 Task: Open multiple tabs and switch between them.
Action: Mouse moved to (336, 12)
Screenshot: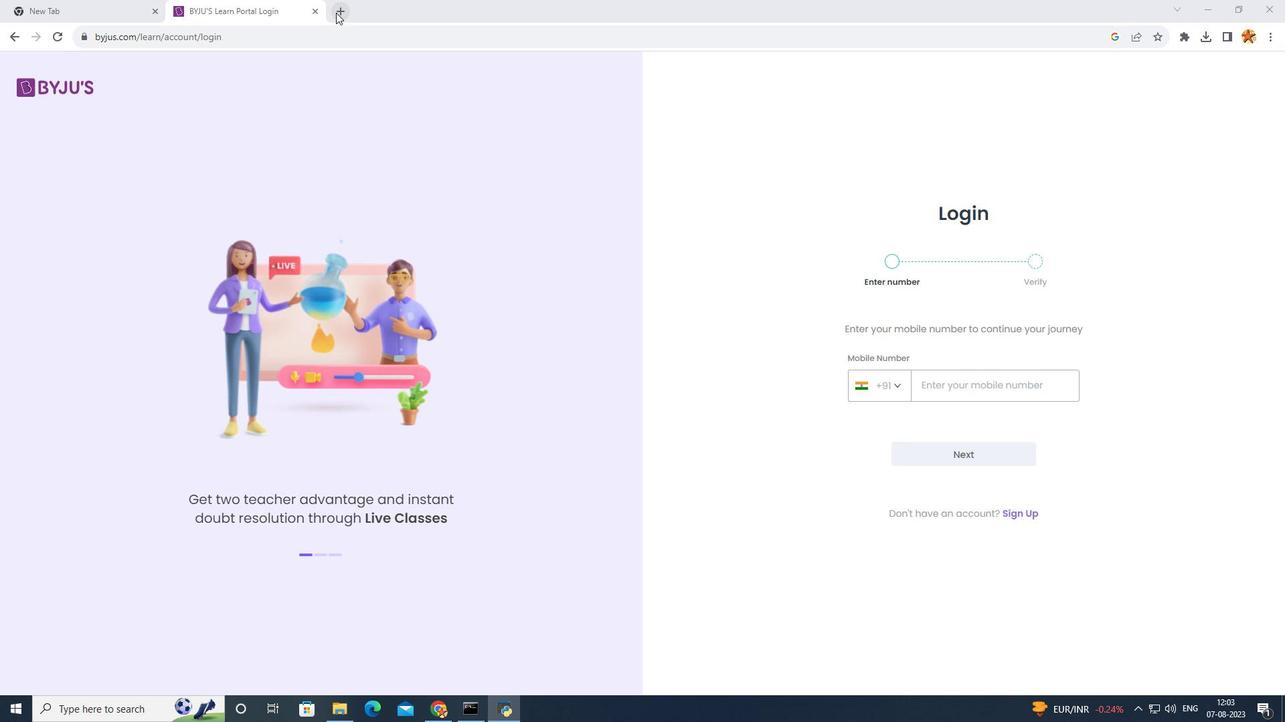 
Action: Mouse pressed left at (336, 12)
Screenshot: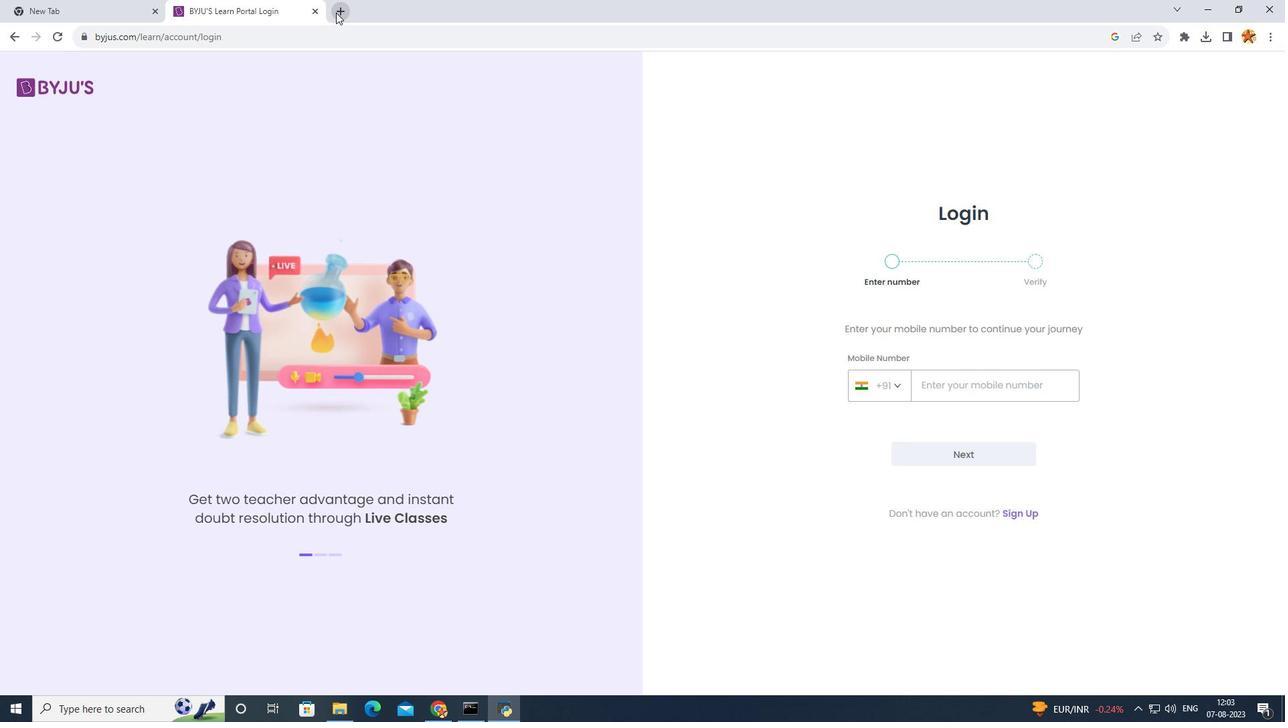 
Action: Mouse moved to (471, 294)
Screenshot: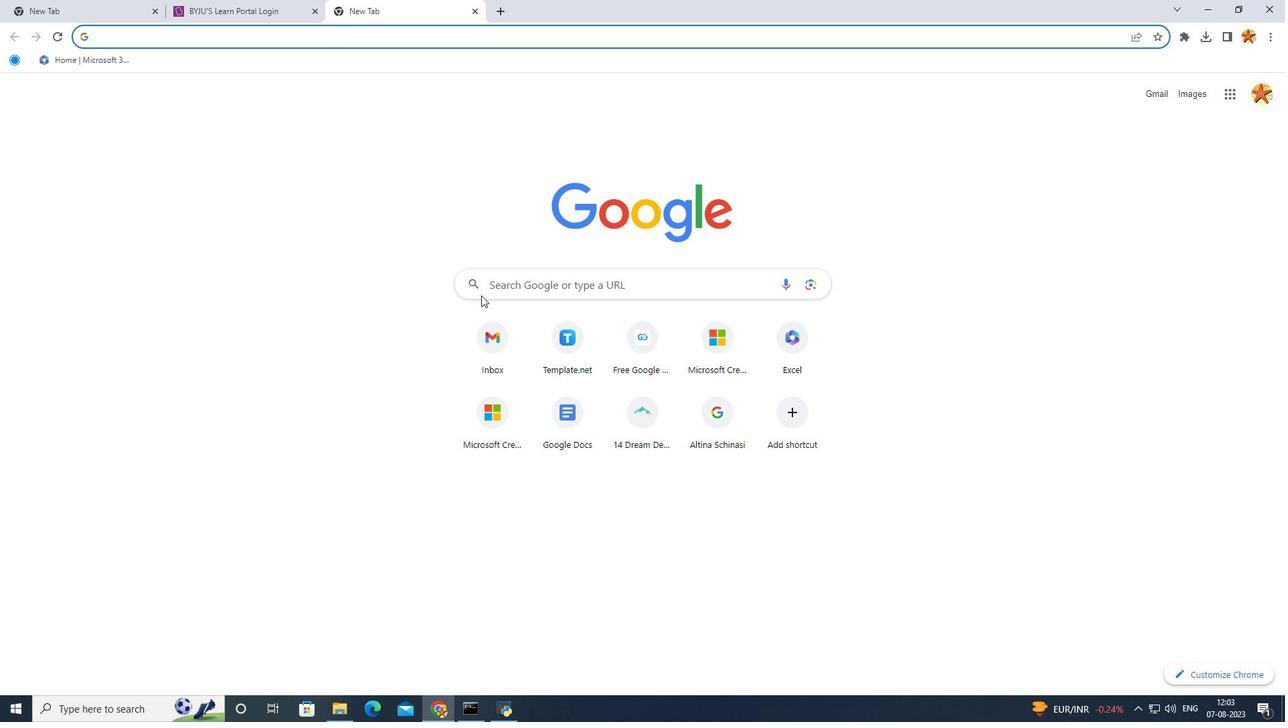 
Action: Mouse scrolled (363, 194) with delta (0, 0)
Screenshot: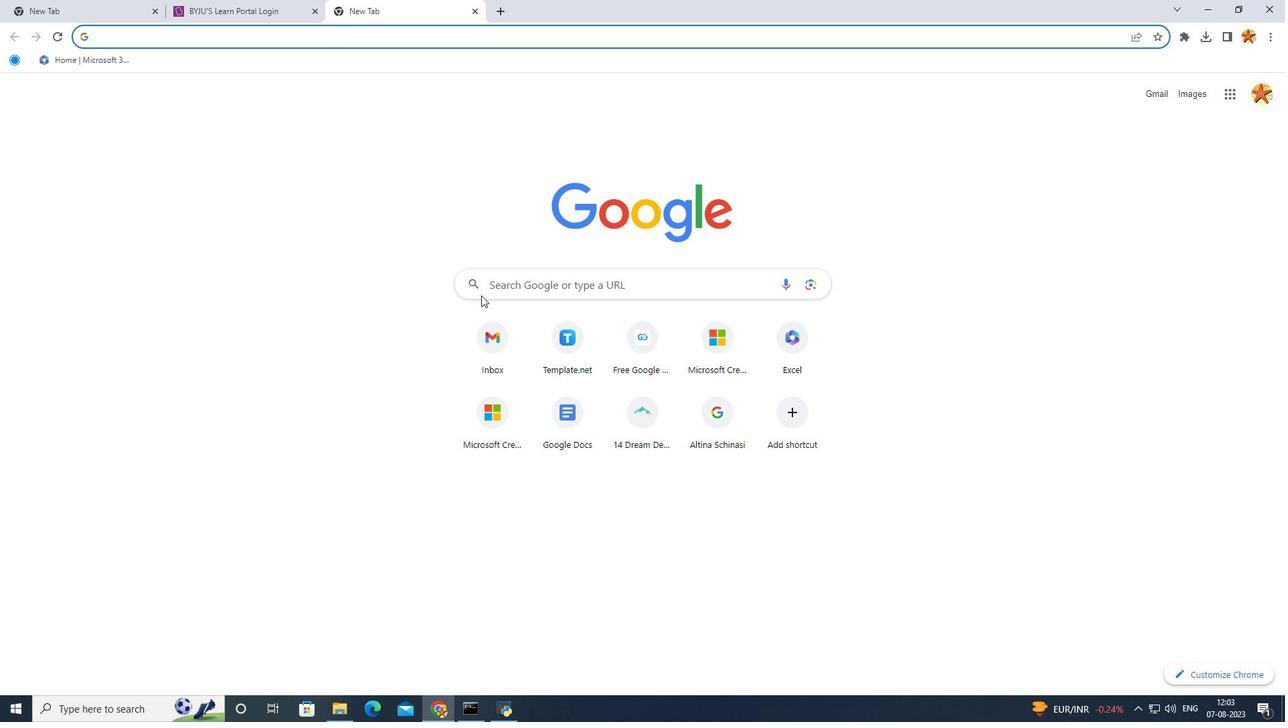 
Action: Mouse moved to (499, 297)
Screenshot: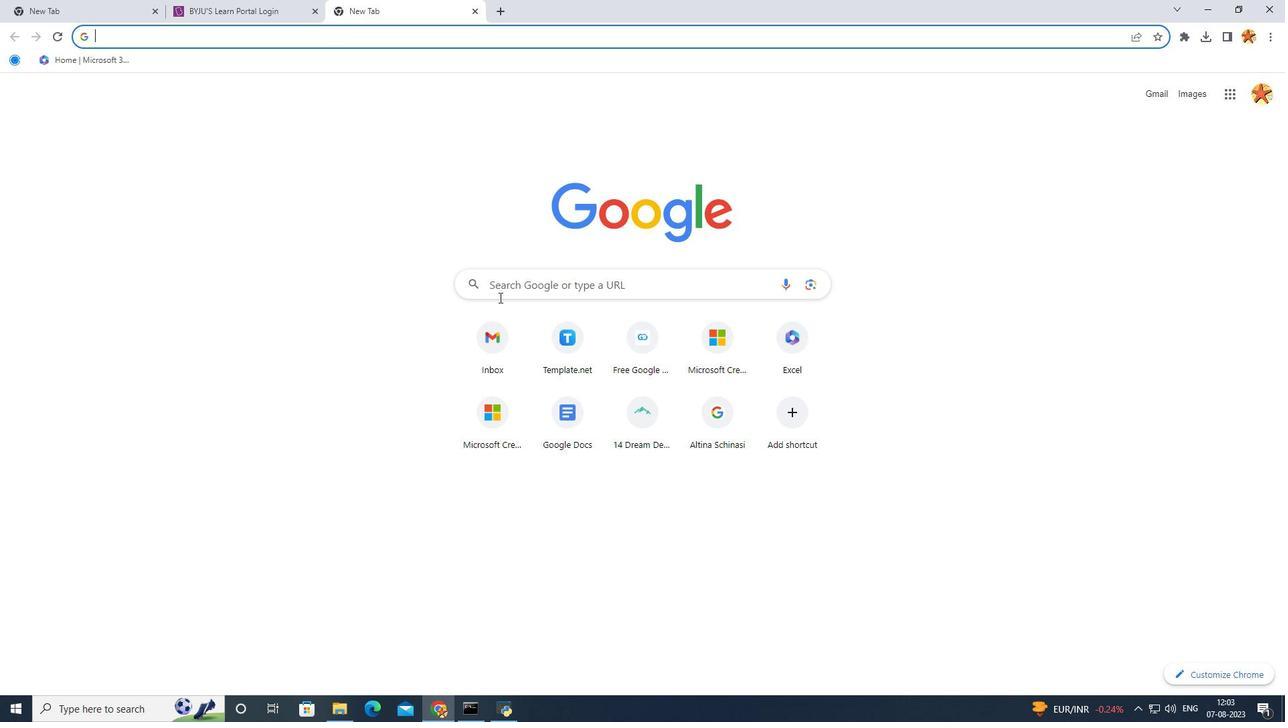 
Action: Mouse pressed left at (499, 297)
Screenshot: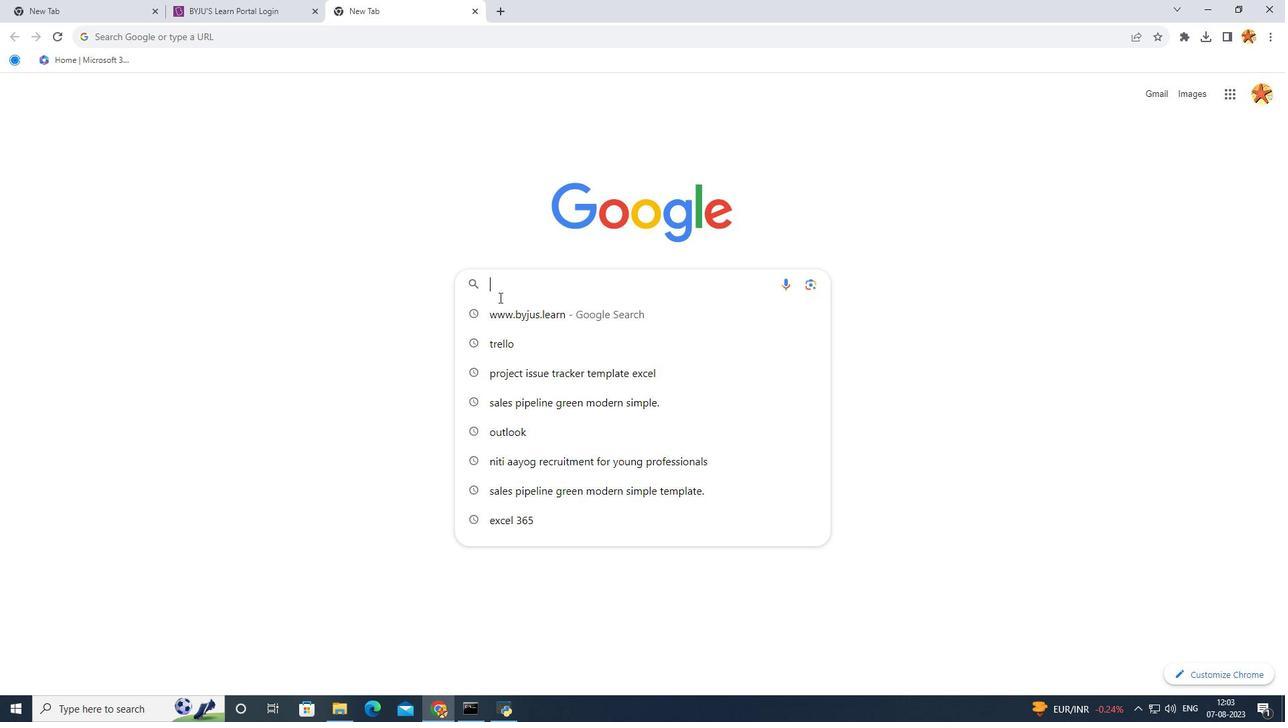 
Action: Mouse moved to (508, 354)
Screenshot: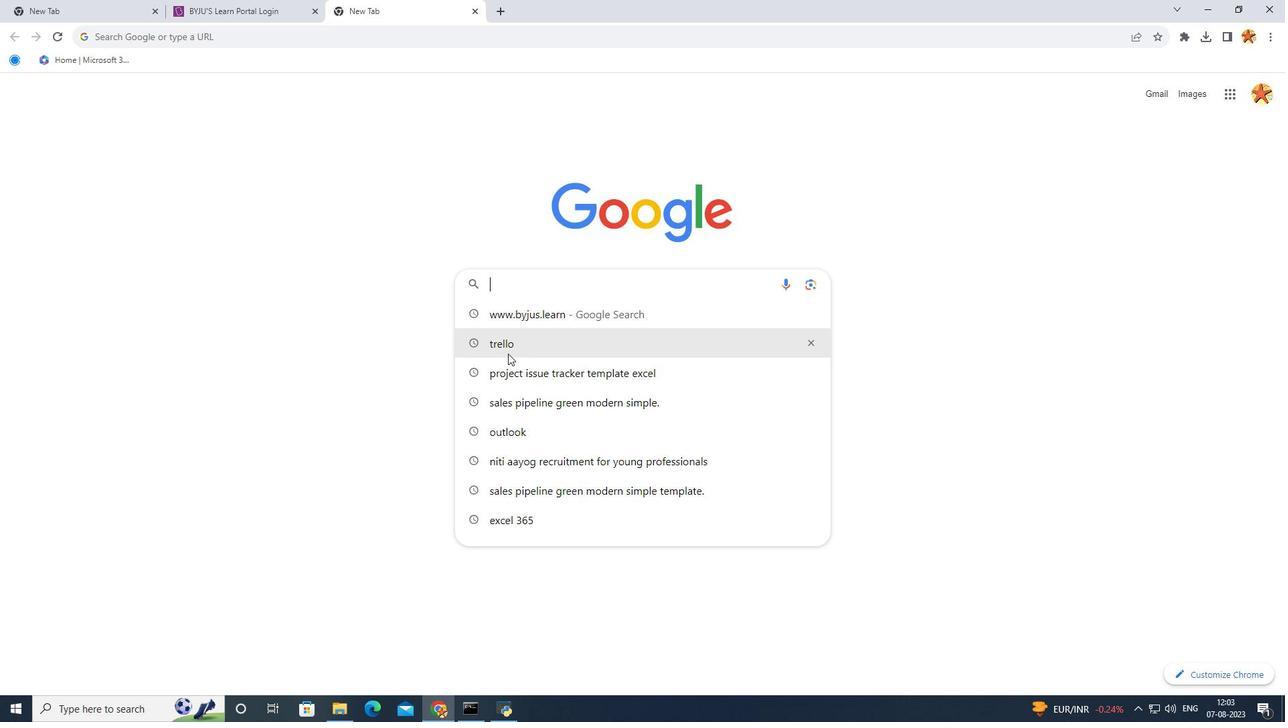 
Action: Mouse pressed left at (508, 354)
Screenshot: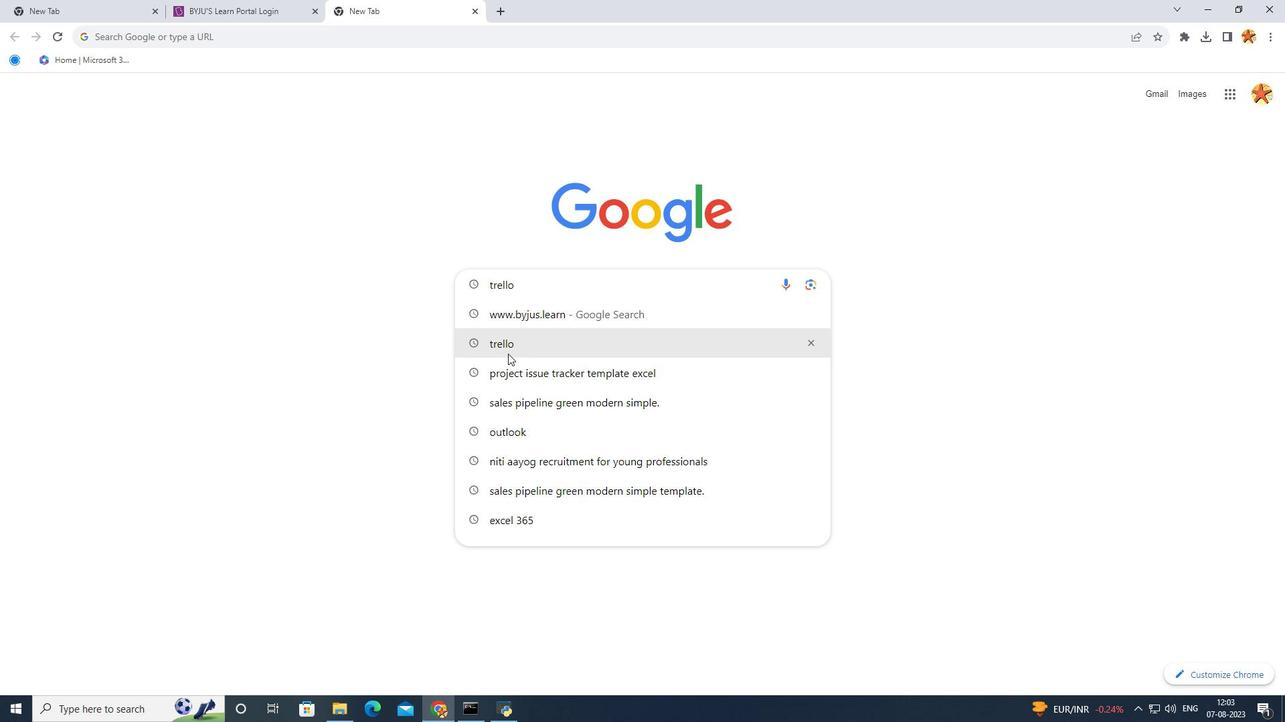 
Action: Mouse moved to (504, 7)
Screenshot: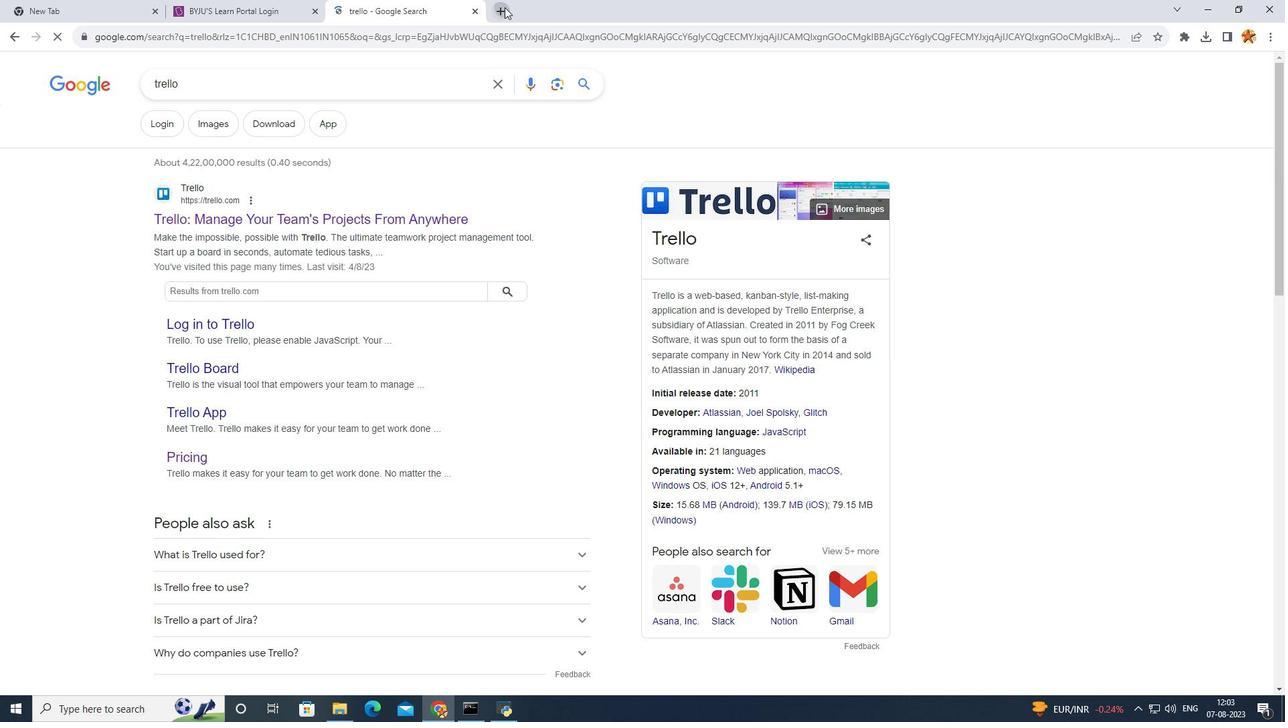 
Action: Mouse pressed left at (504, 7)
Screenshot: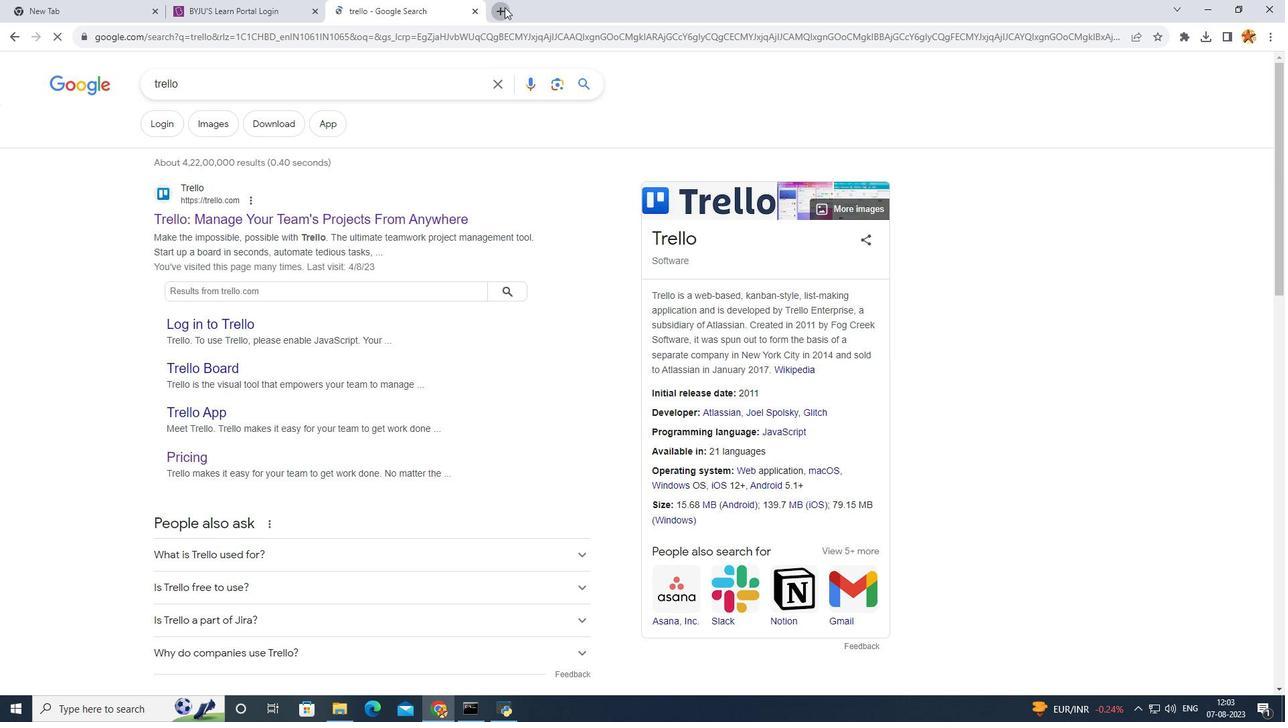 
Action: Mouse moved to (503, 283)
Screenshot: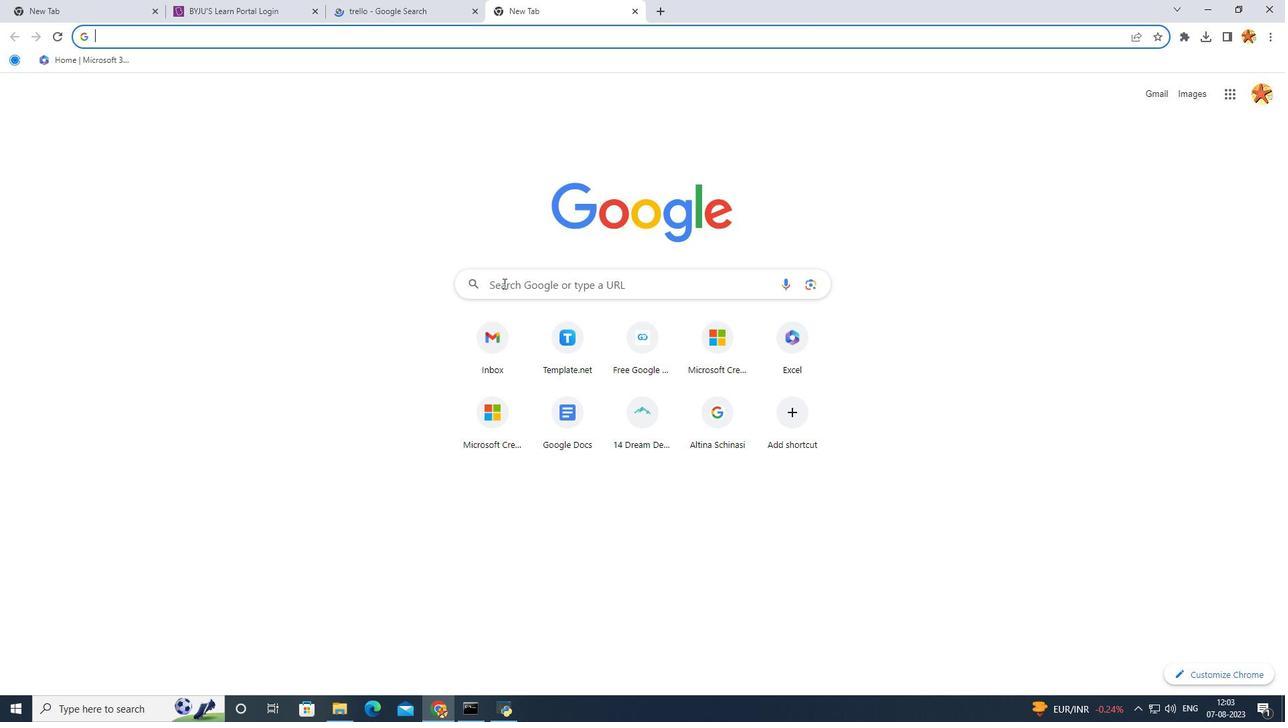 
Action: Mouse pressed left at (503, 283)
Screenshot: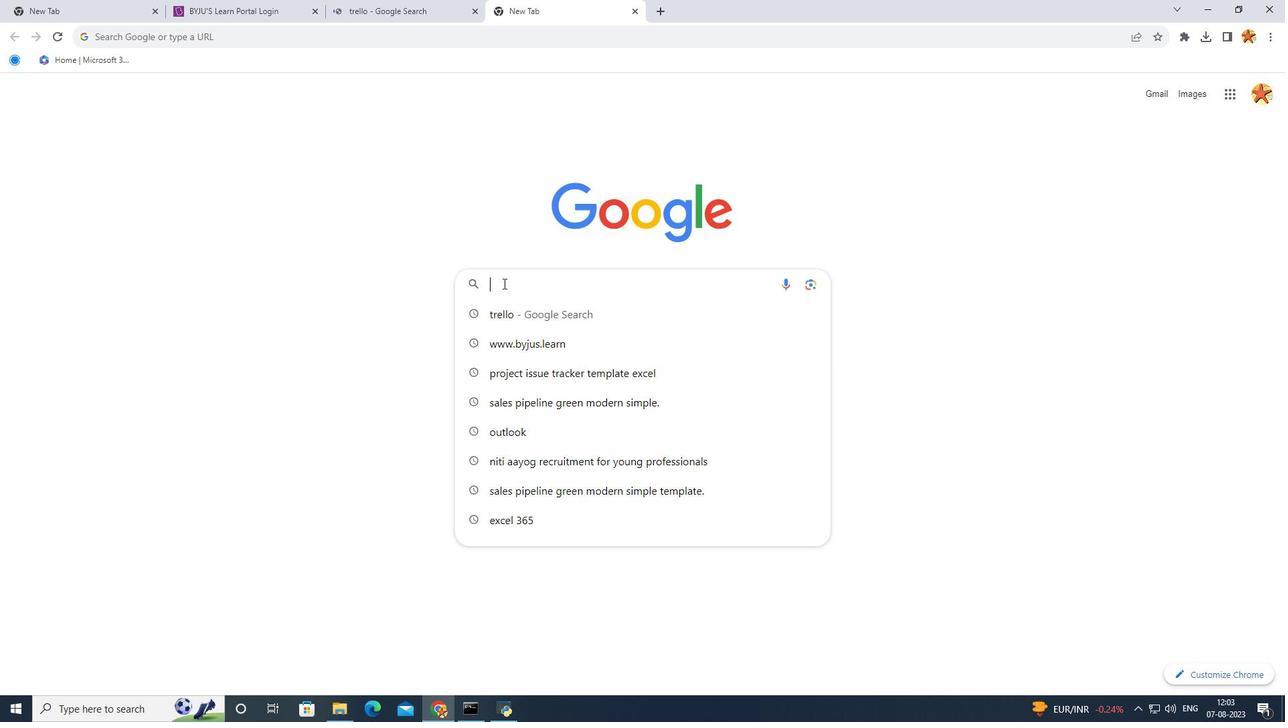 
Action: Mouse moved to (514, 425)
Screenshot: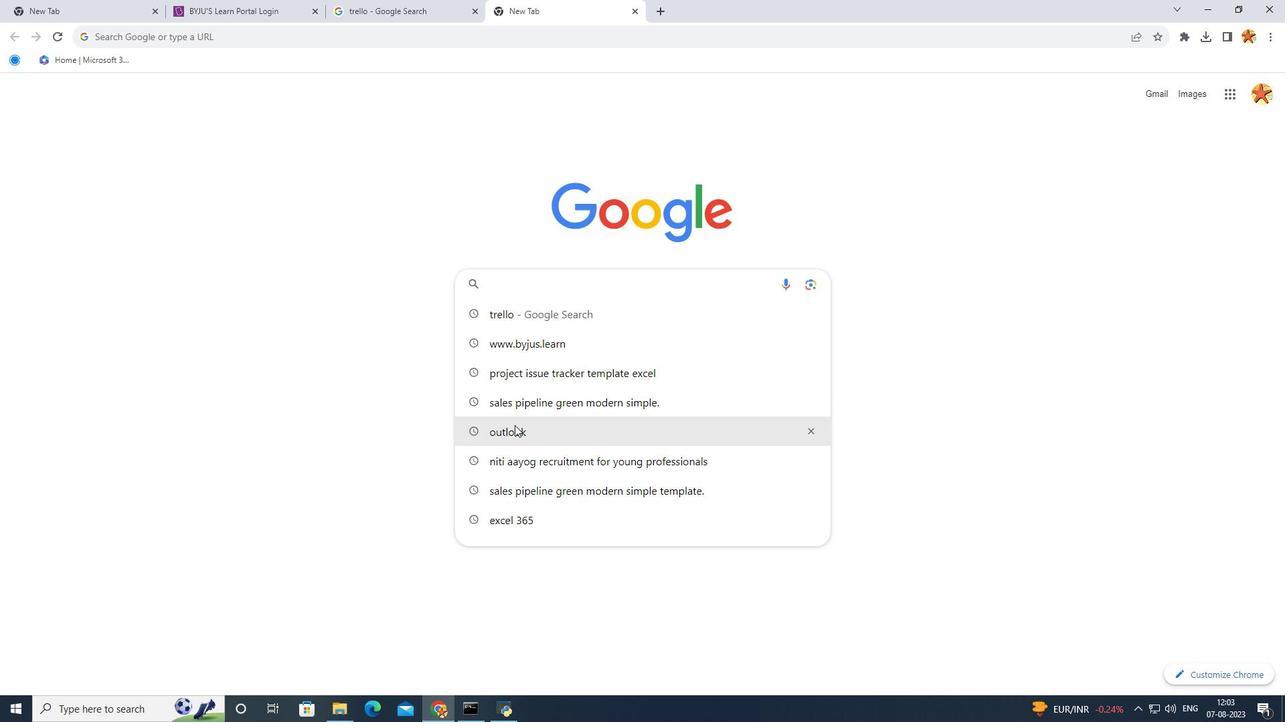 
Action: Mouse pressed left at (514, 425)
Screenshot: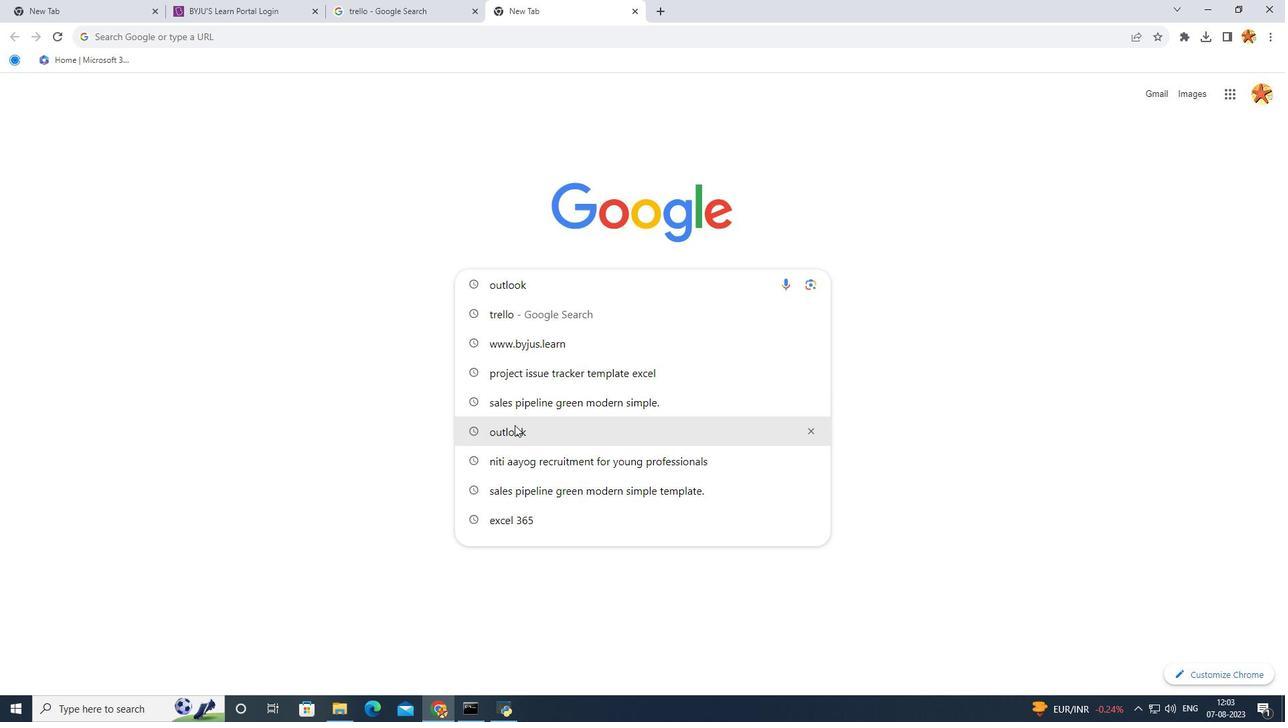 
Action: Mouse moved to (658, 0)
Screenshot: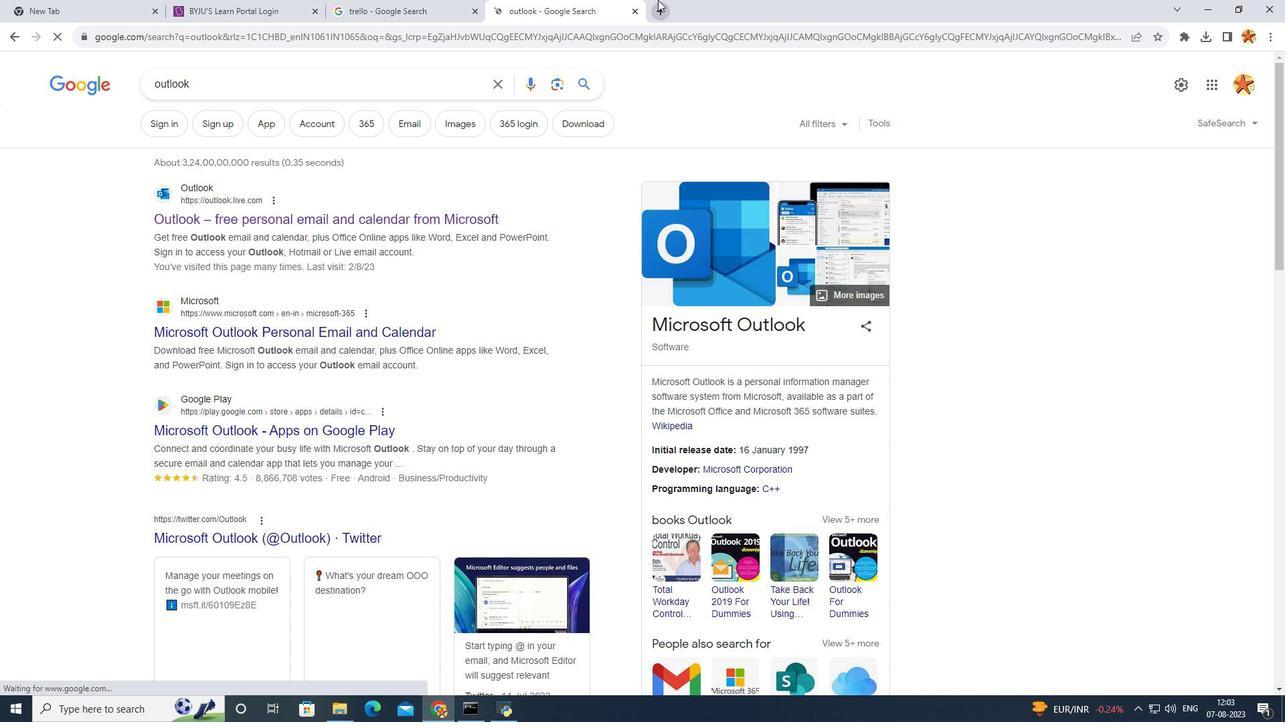 
Action: Mouse pressed left at (658, 0)
Screenshot: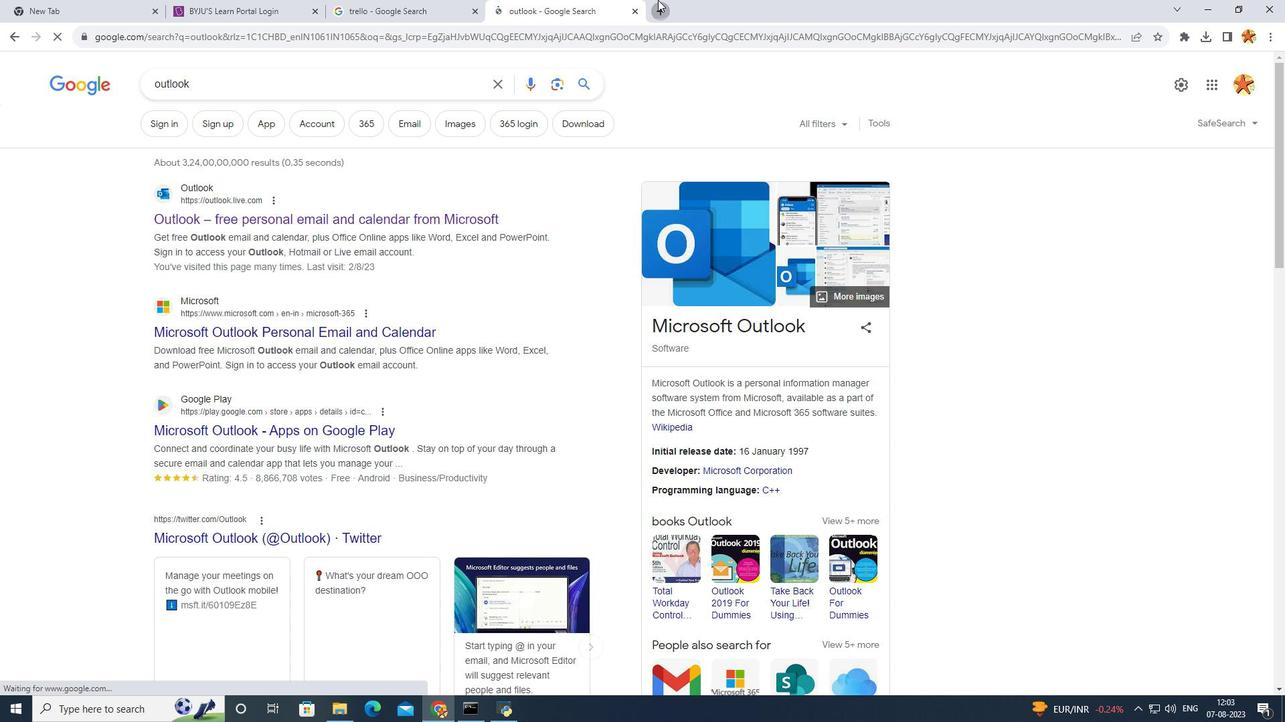 
Action: Mouse moved to (526, 290)
Screenshot: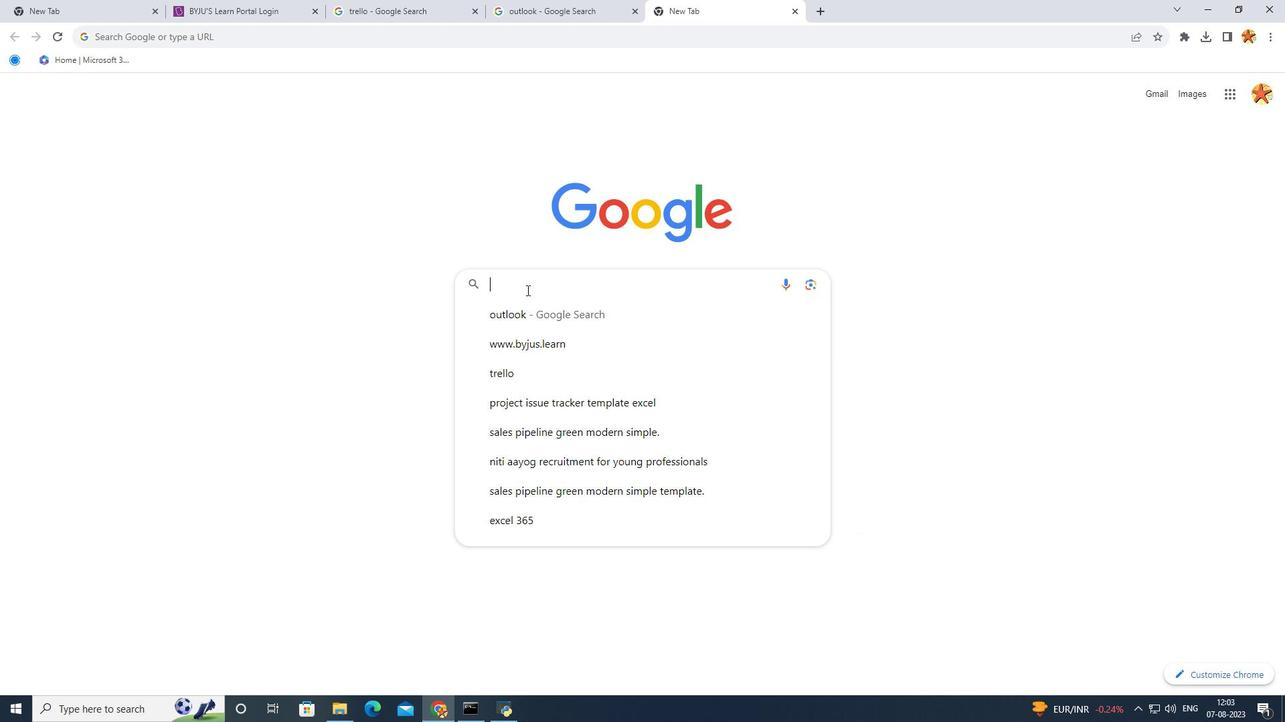 
Action: Mouse pressed left at (526, 290)
Screenshot: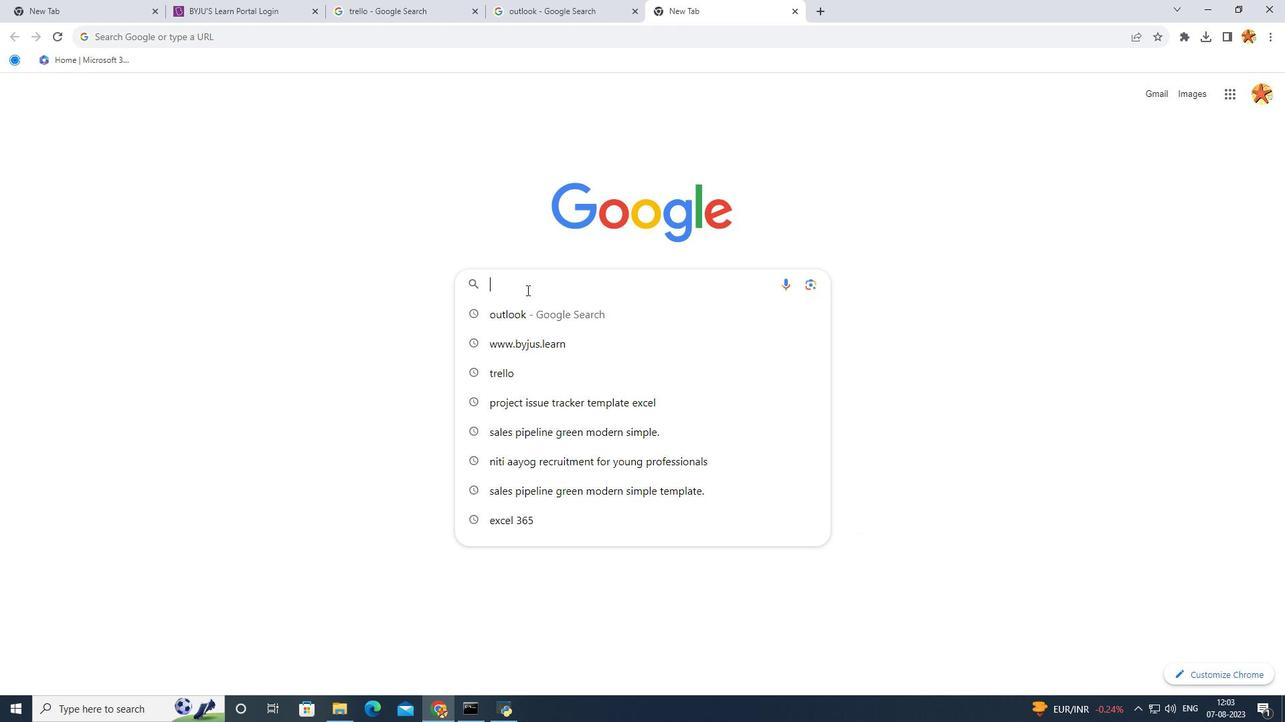 
Action: Mouse moved to (499, 524)
Screenshot: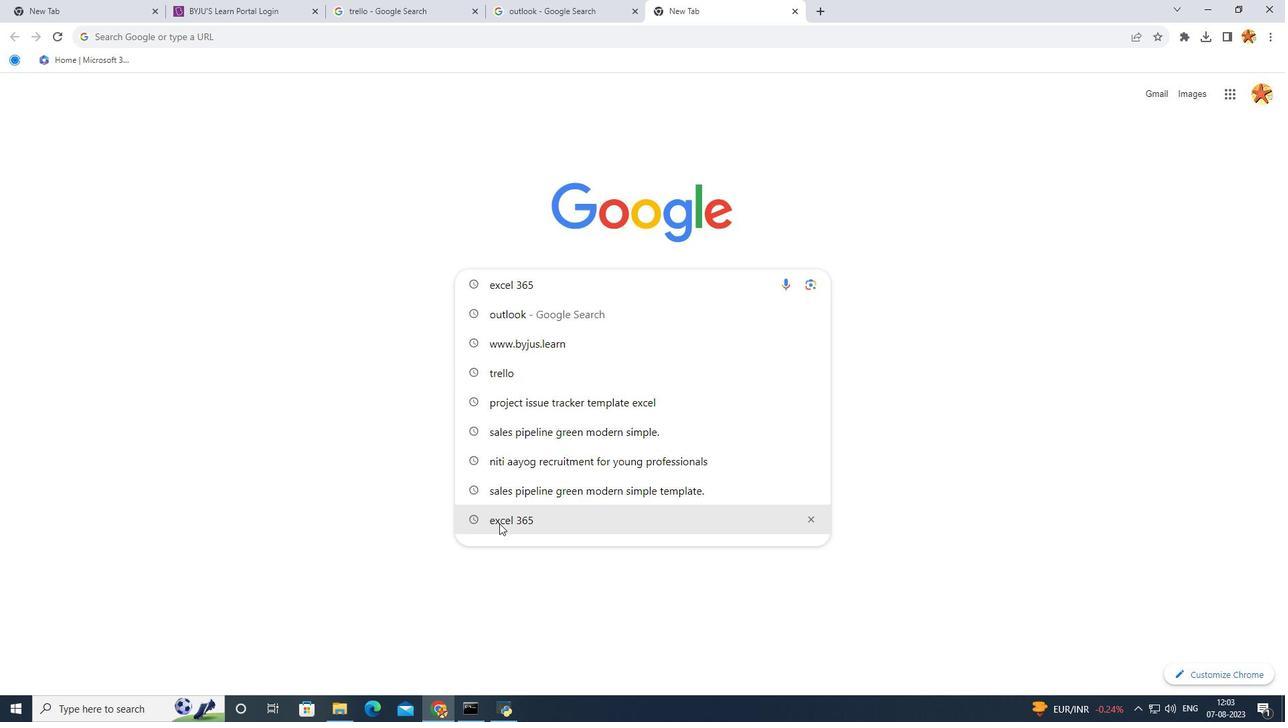 
Action: Mouse pressed left at (499, 524)
Screenshot: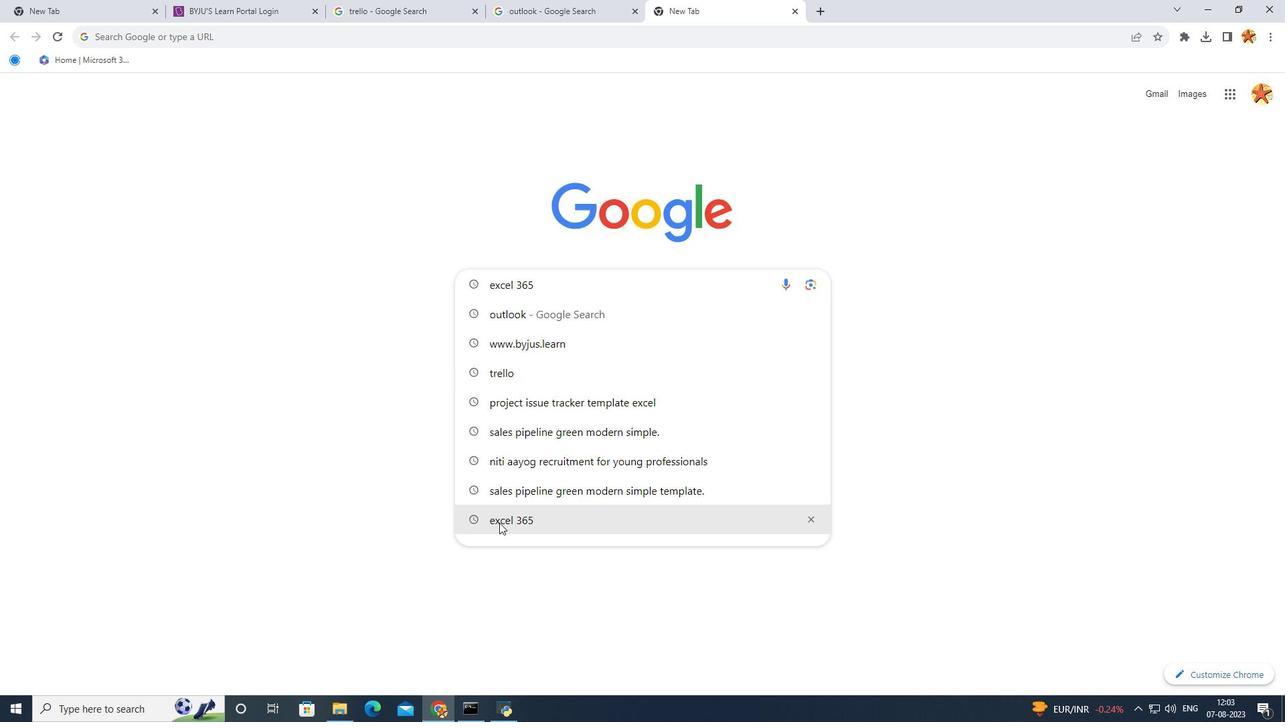 
Action: Mouse moved to (559, 0)
Screenshot: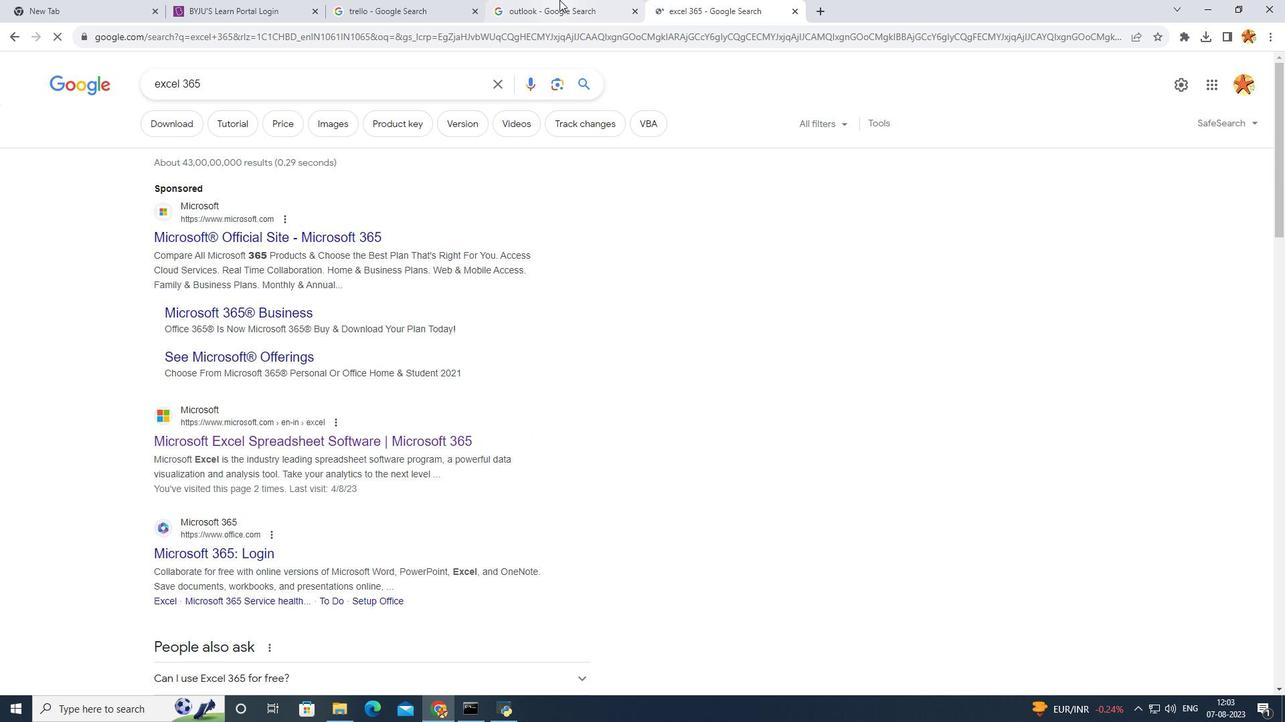 
Action: Mouse pressed left at (559, 0)
Screenshot: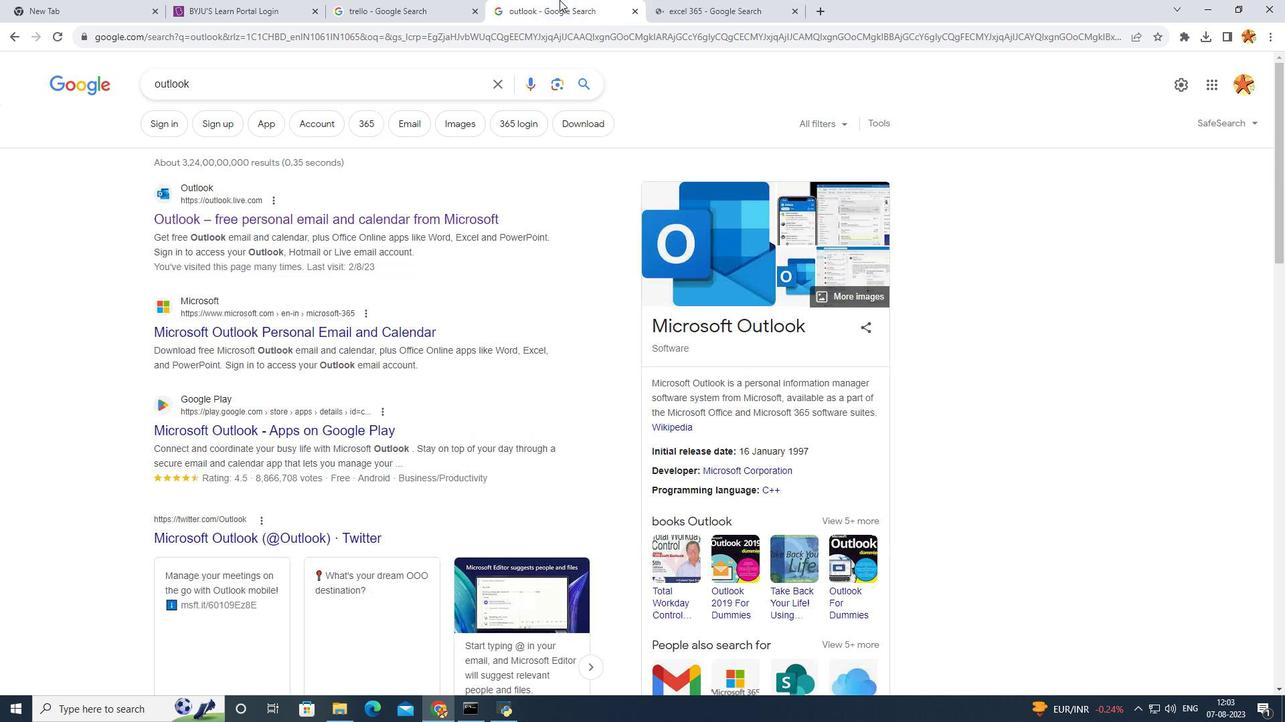 
Action: Mouse moved to (427, 22)
Screenshot: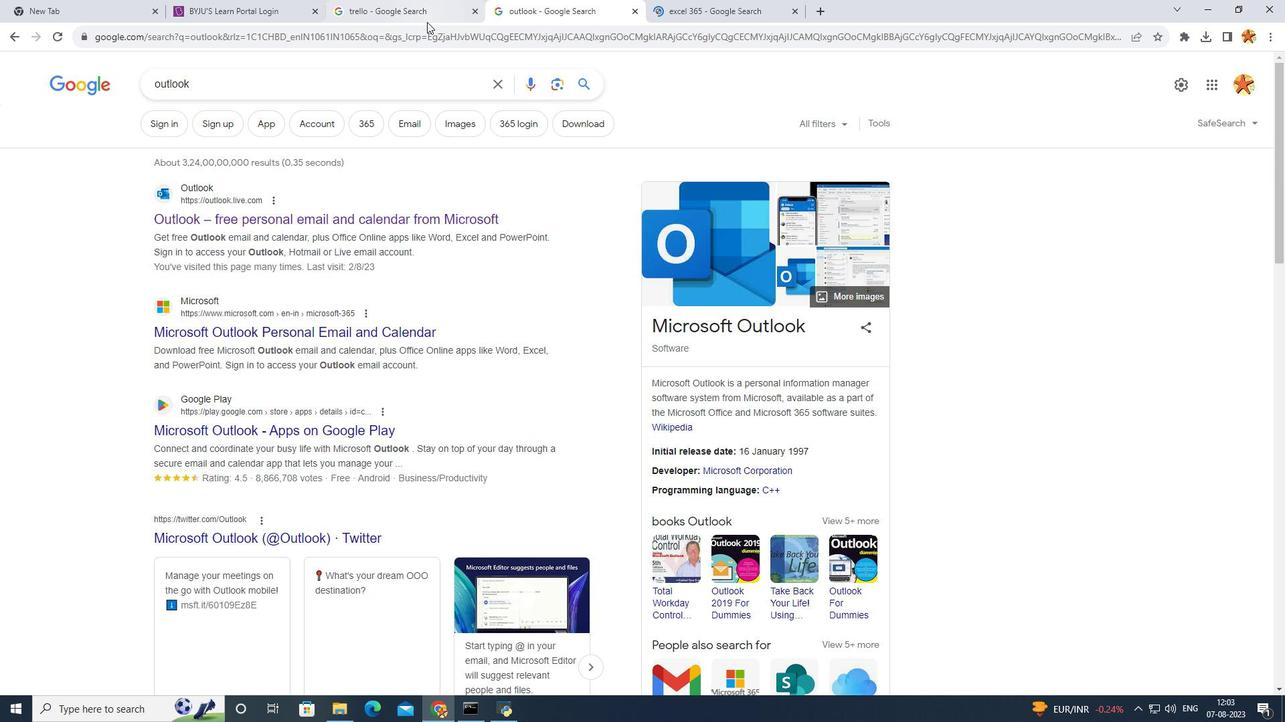 
Action: Mouse pressed left at (427, 22)
Screenshot: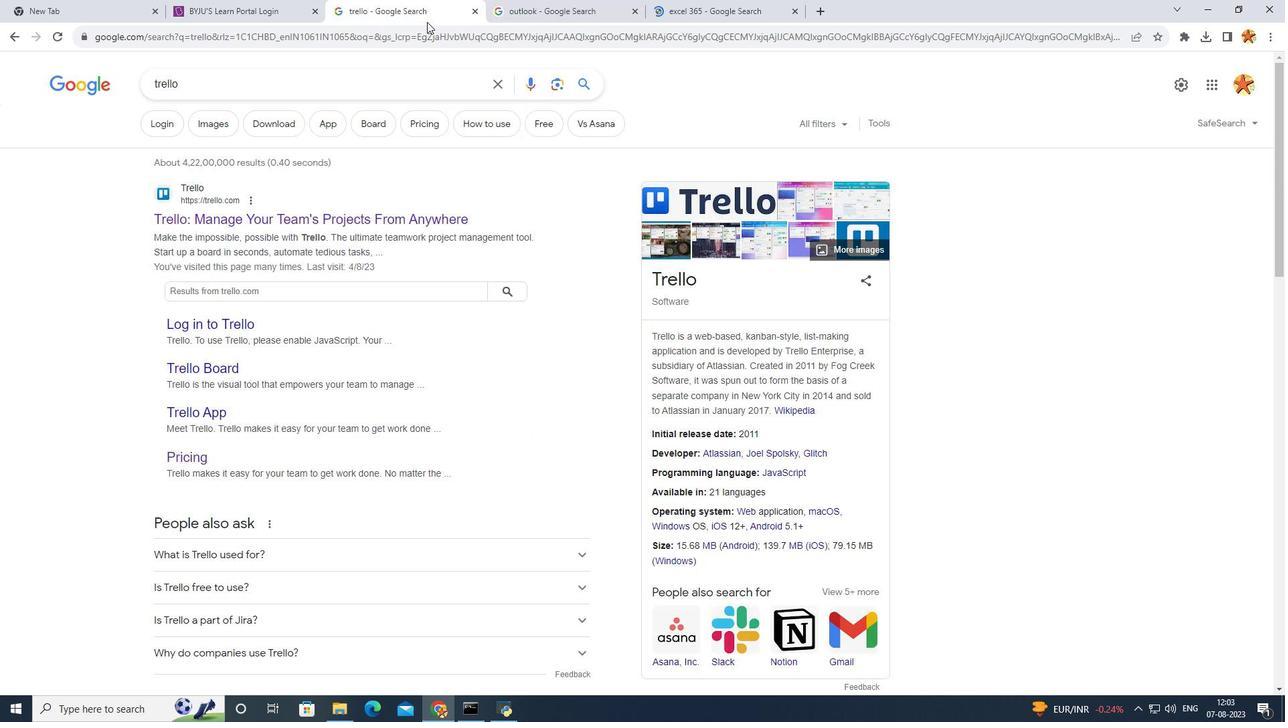 
Action: Mouse moved to (276, 30)
Screenshot: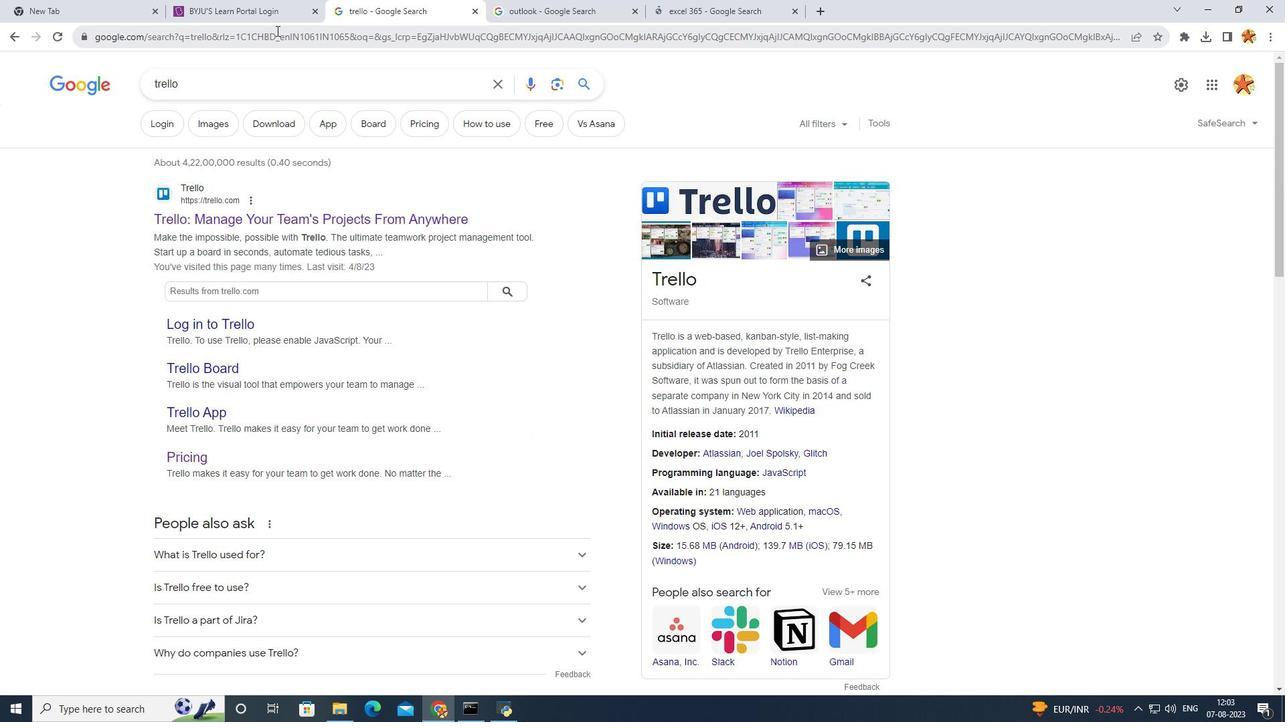
Action: Mouse pressed left at (276, 30)
Screenshot: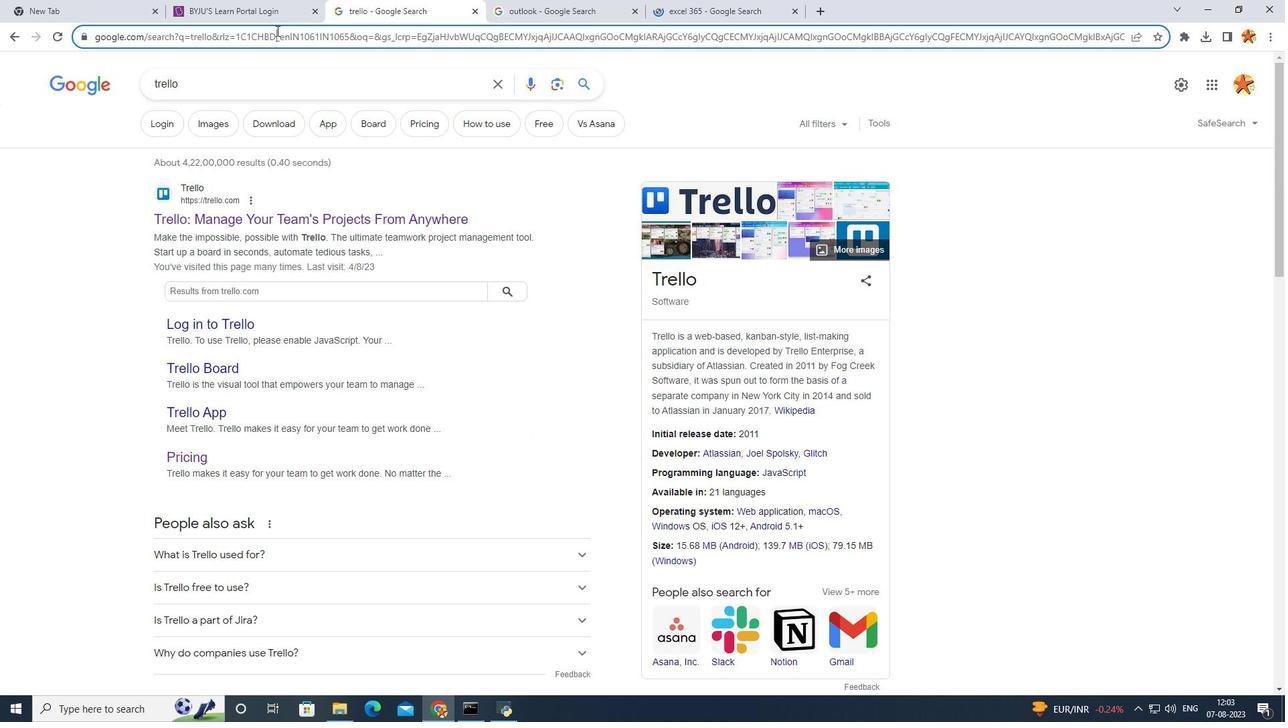 
Action: Mouse moved to (276, 15)
Screenshot: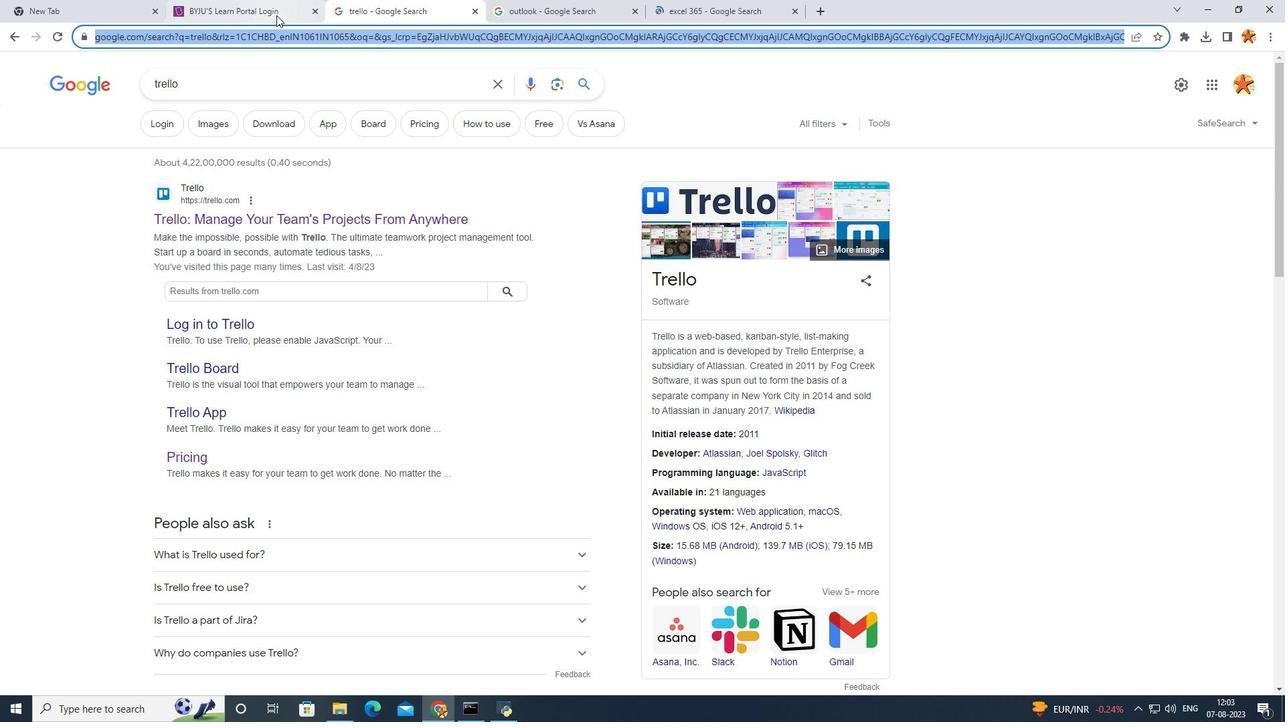 
Action: Mouse pressed left at (276, 15)
Screenshot: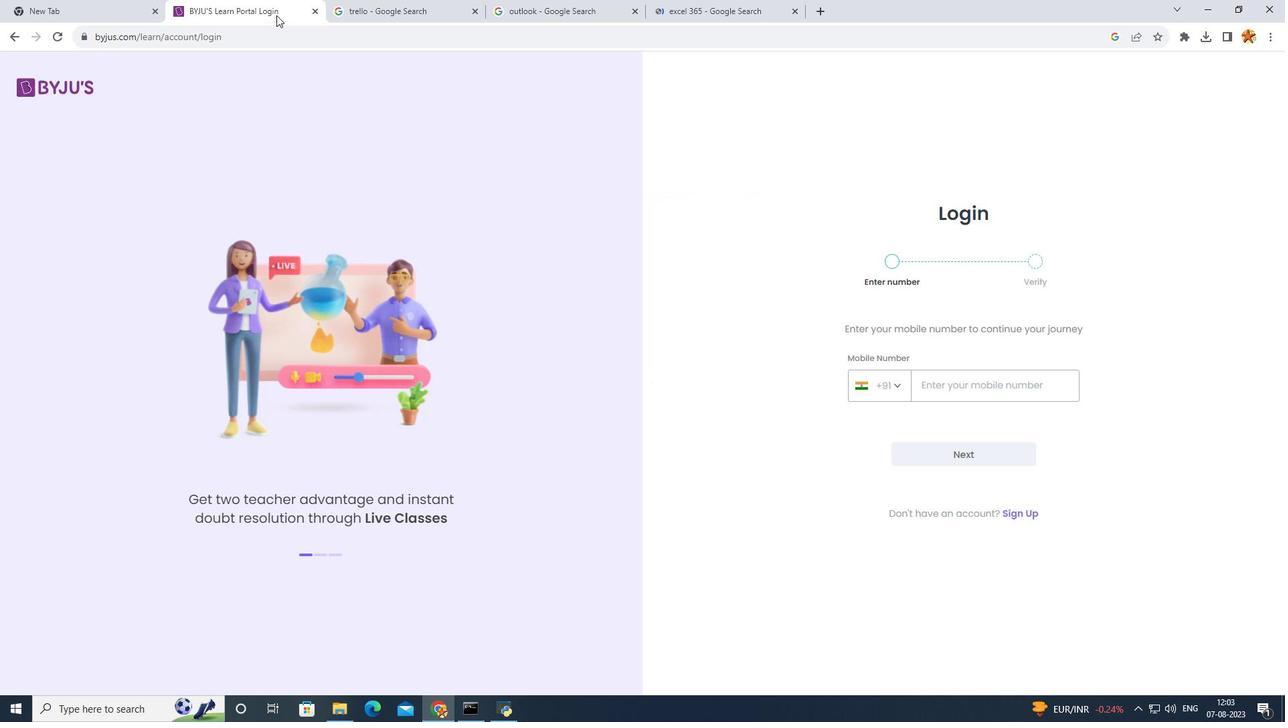 
Action: Mouse moved to (368, 5)
Screenshot: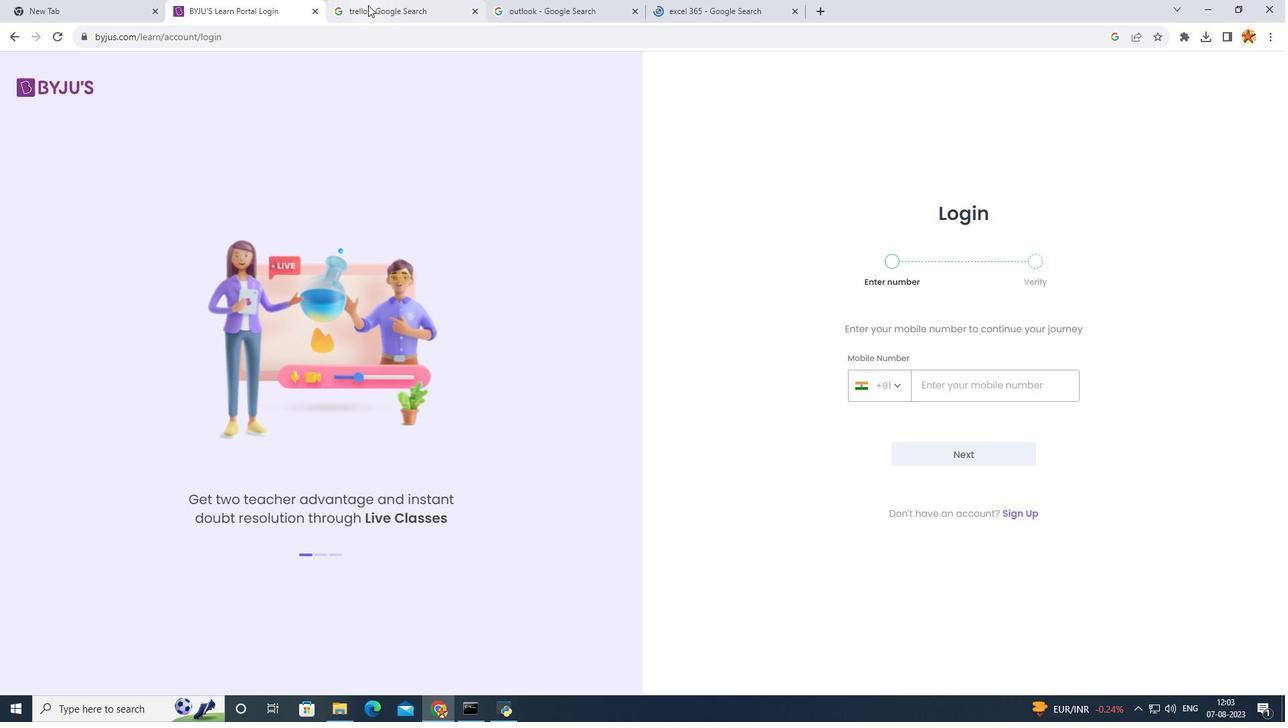 
Action: Mouse pressed left at (368, 5)
Screenshot: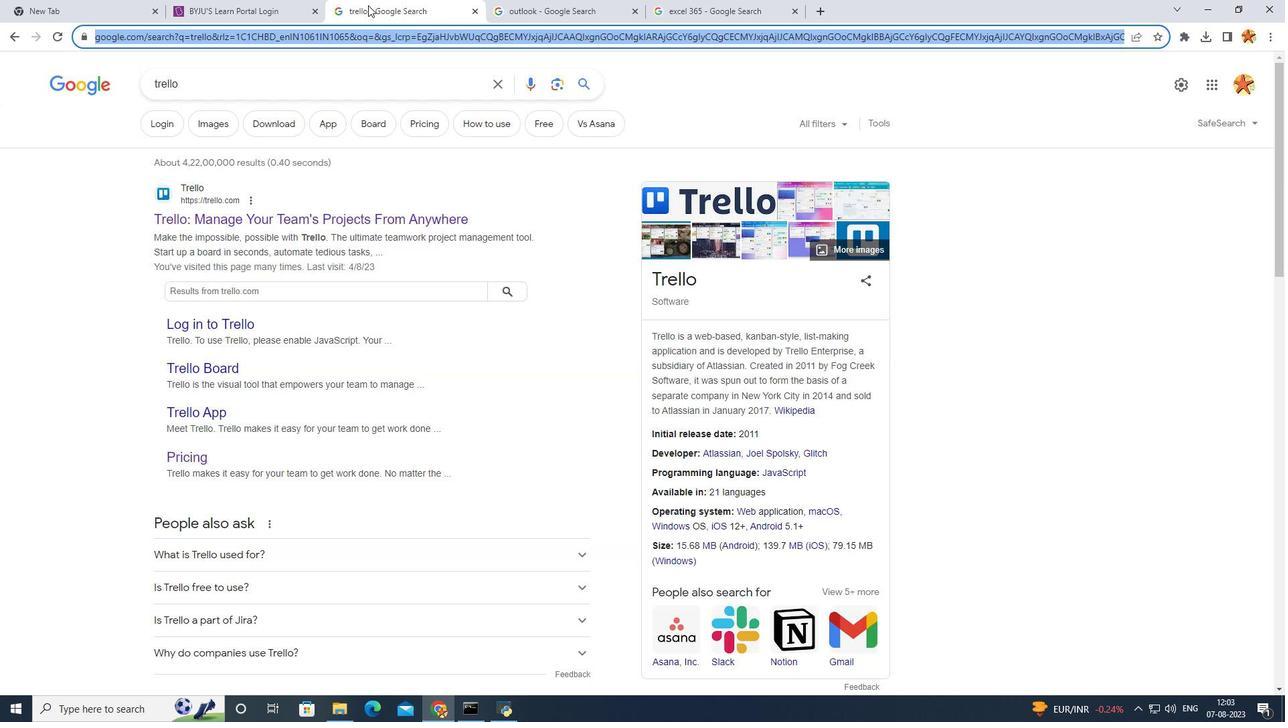 
Action: Mouse moved to (549, 13)
Screenshot: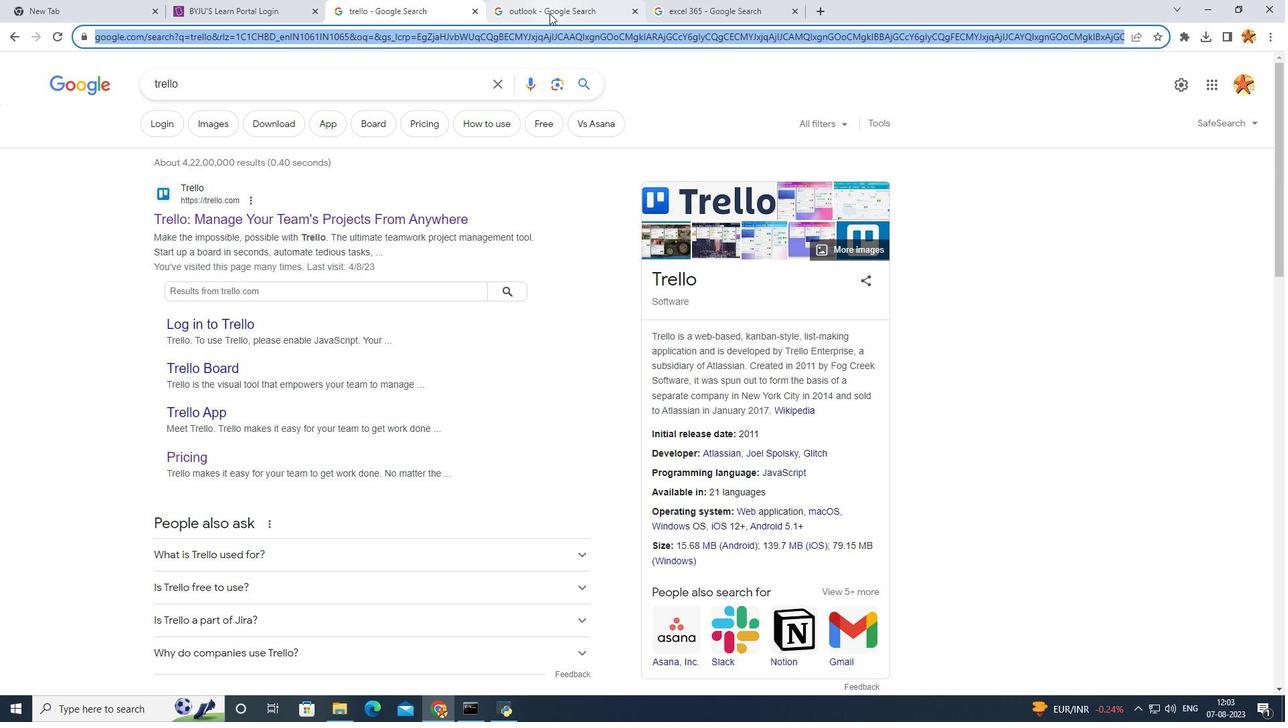 
Action: Mouse pressed left at (549, 13)
Screenshot: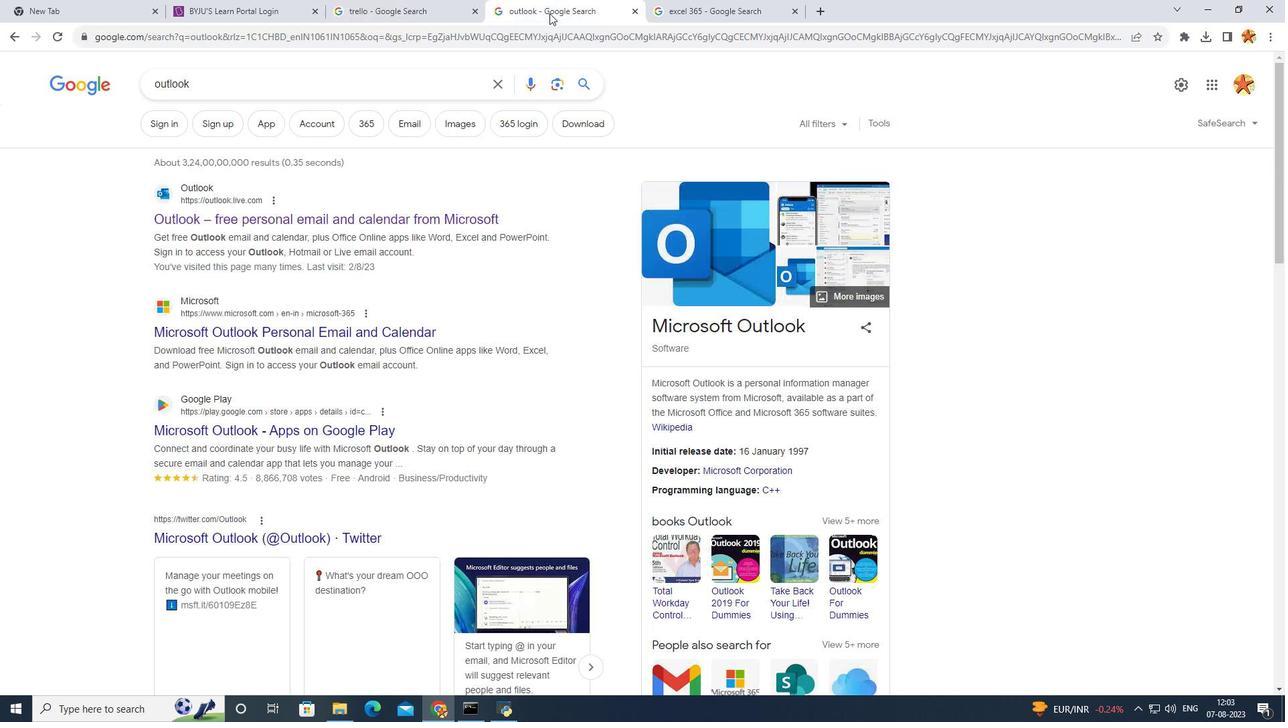 
Action: Mouse moved to (761, 25)
Screenshot: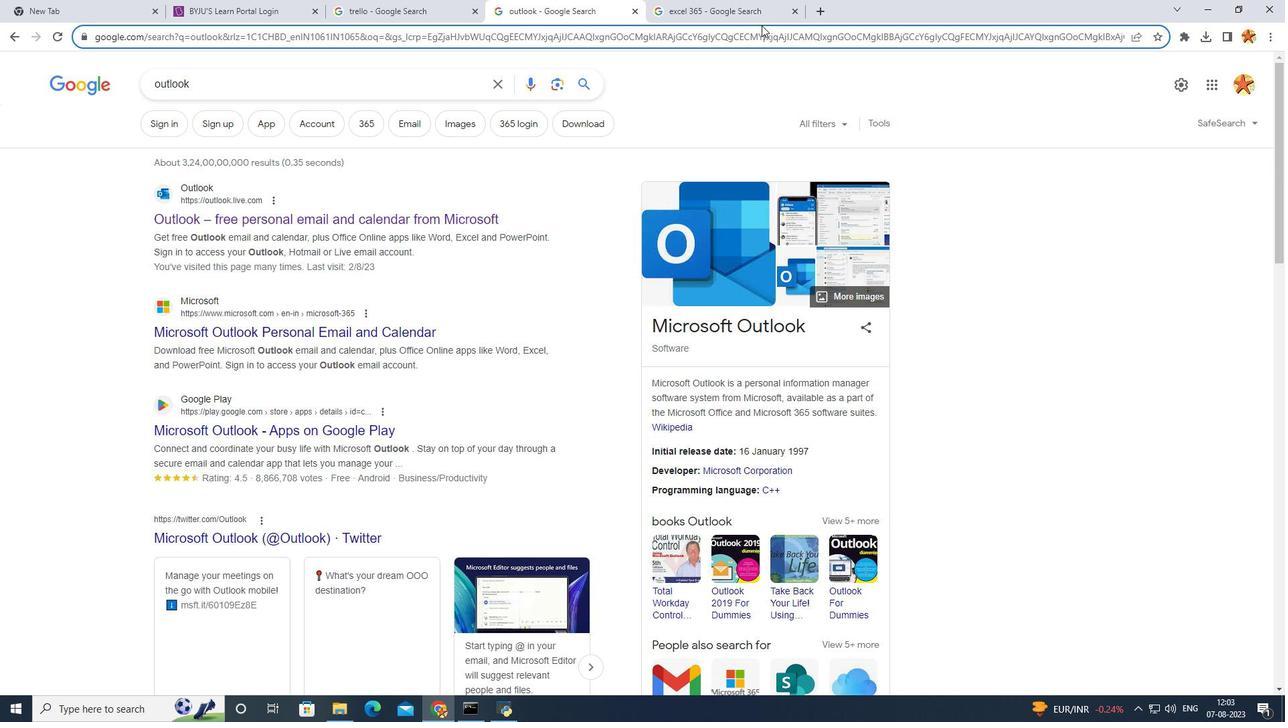 
Action: Mouse pressed left at (761, 25)
Screenshot: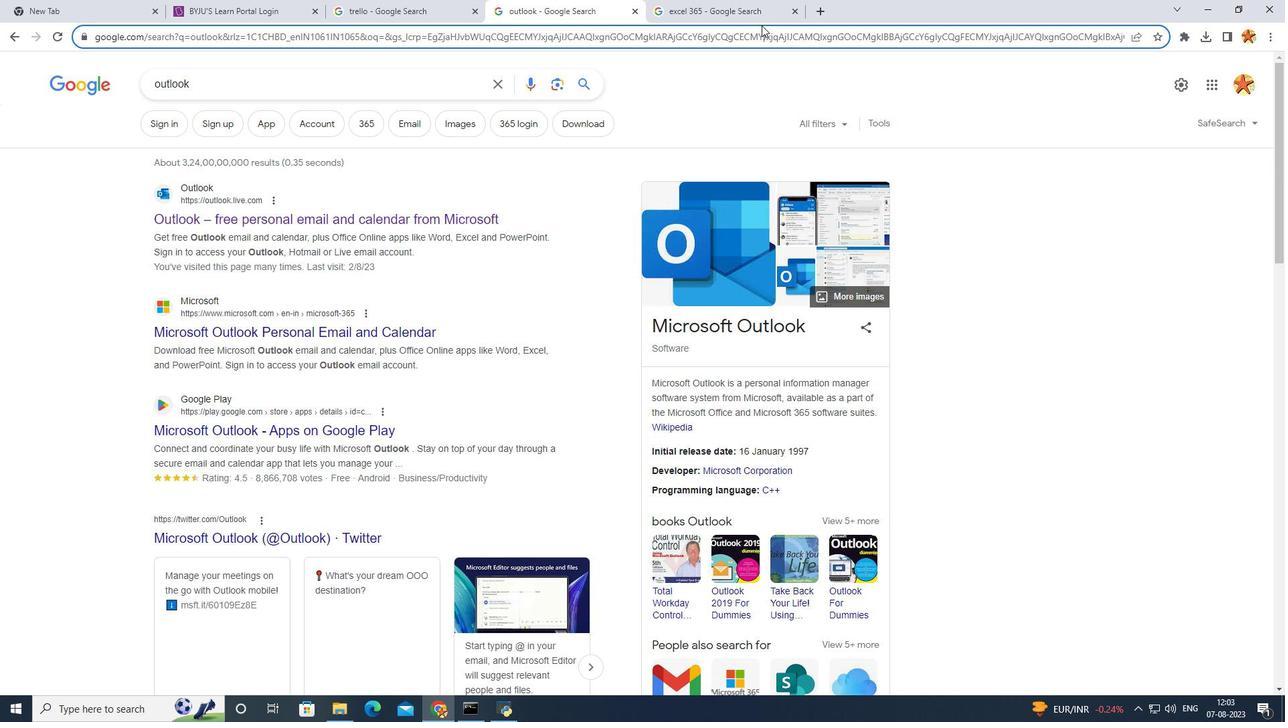 
Action: Mouse moved to (755, 11)
Screenshot: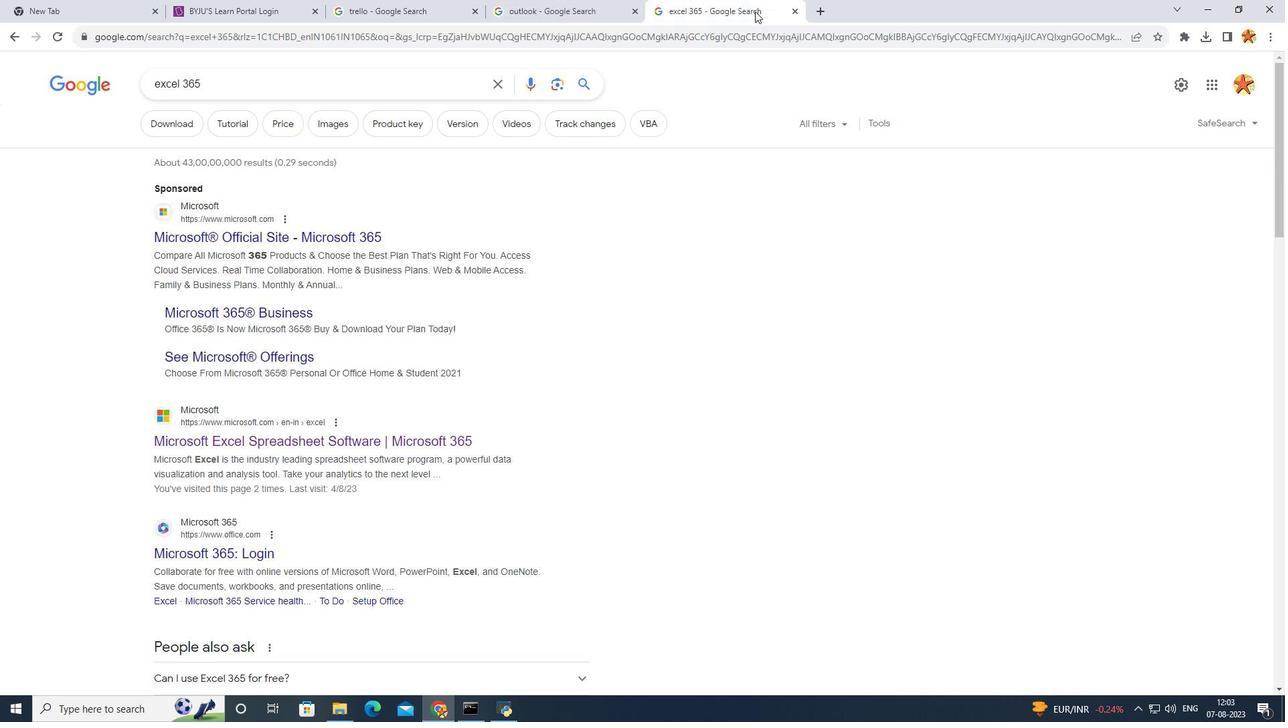 
Action: Mouse pressed left at (755, 11)
Screenshot: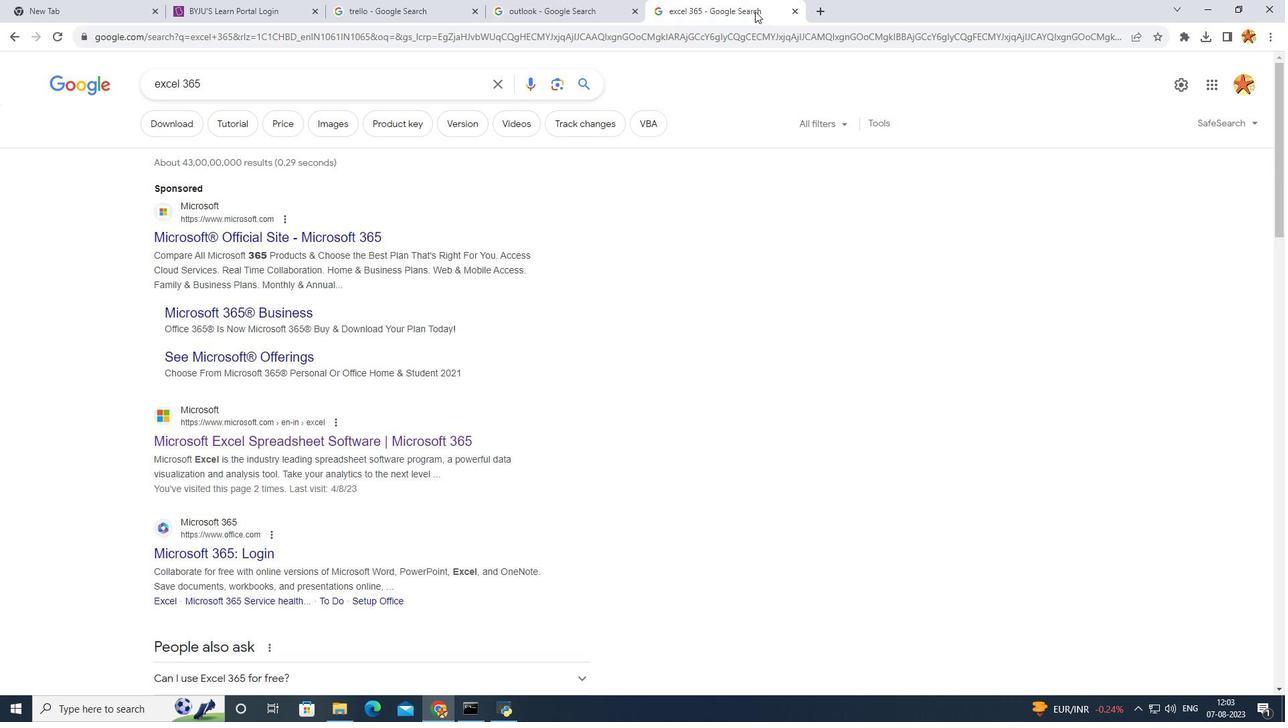 
Action: Mouse moved to (546, 0)
Screenshot: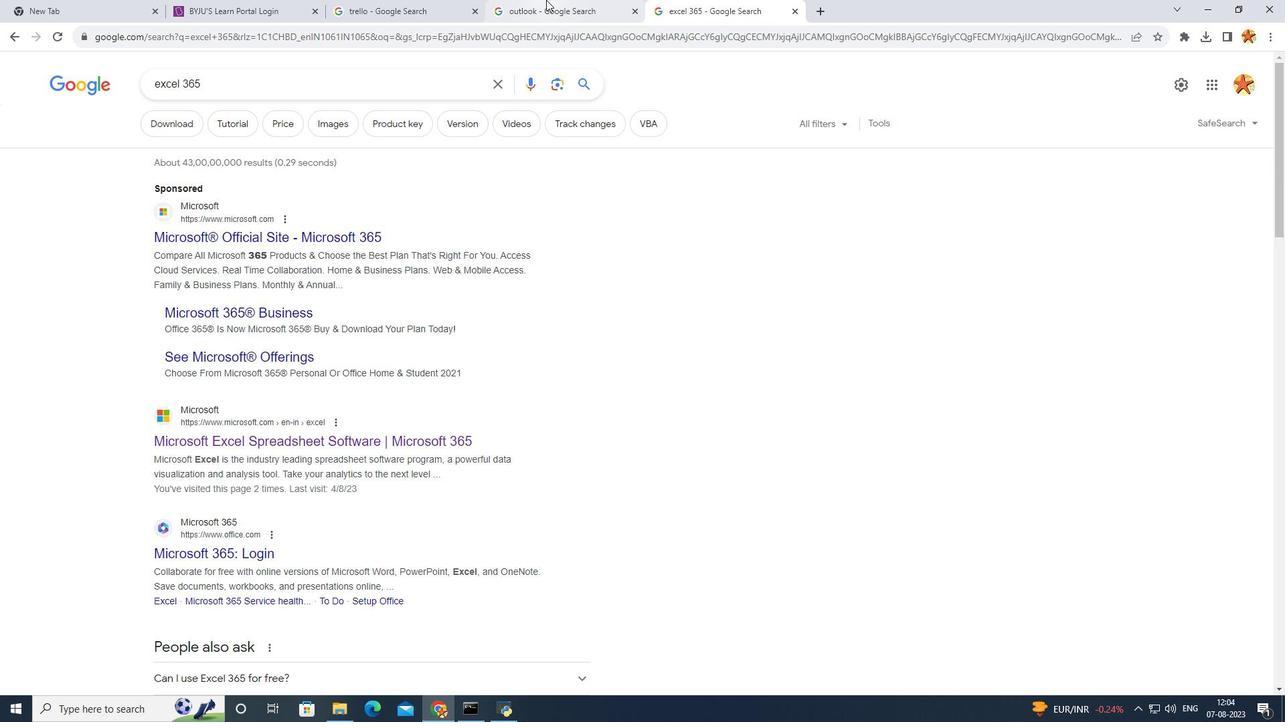 
Action: Mouse pressed left at (546, 0)
Screenshot: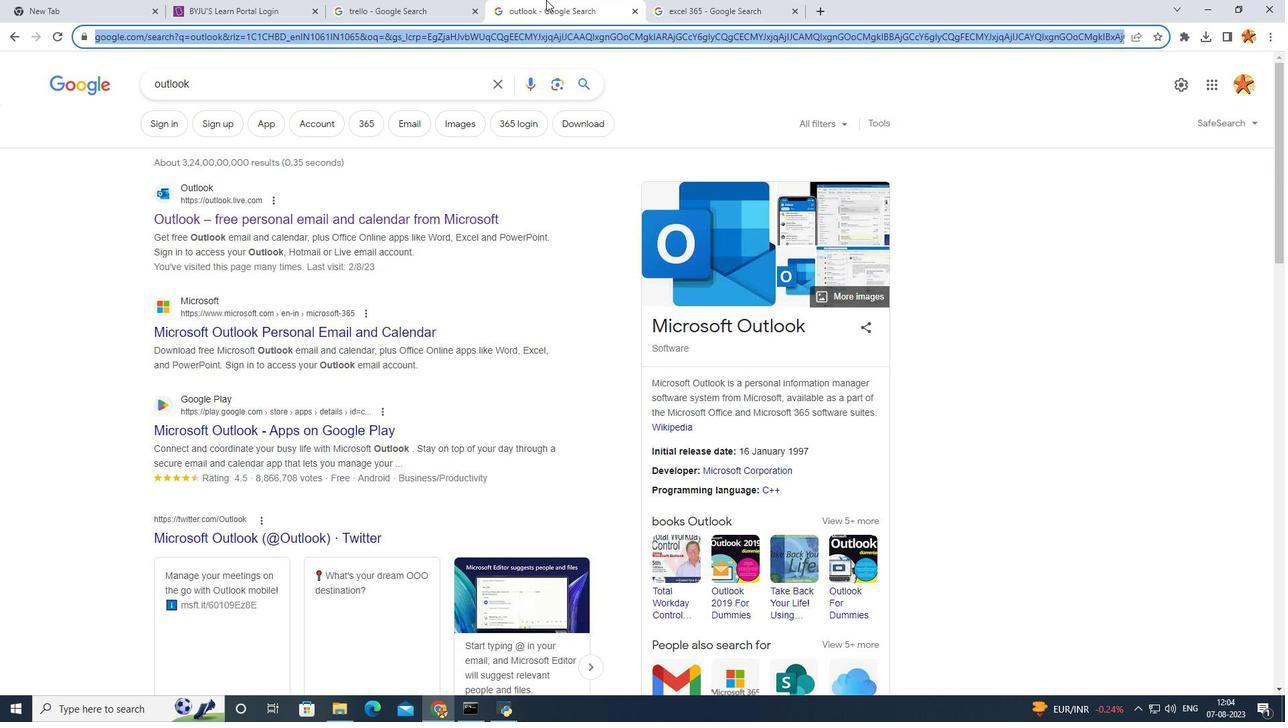 
Action: Mouse moved to (429, 6)
Screenshot: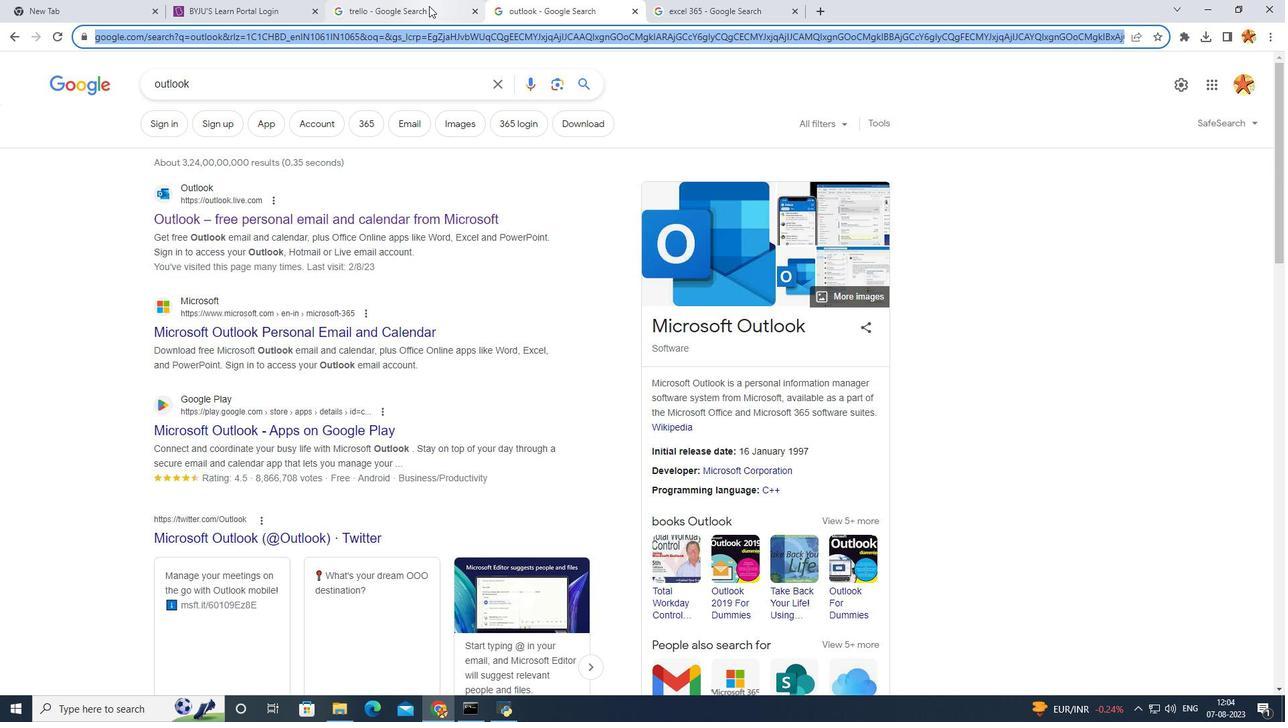 
Action: Mouse pressed left at (429, 6)
Screenshot: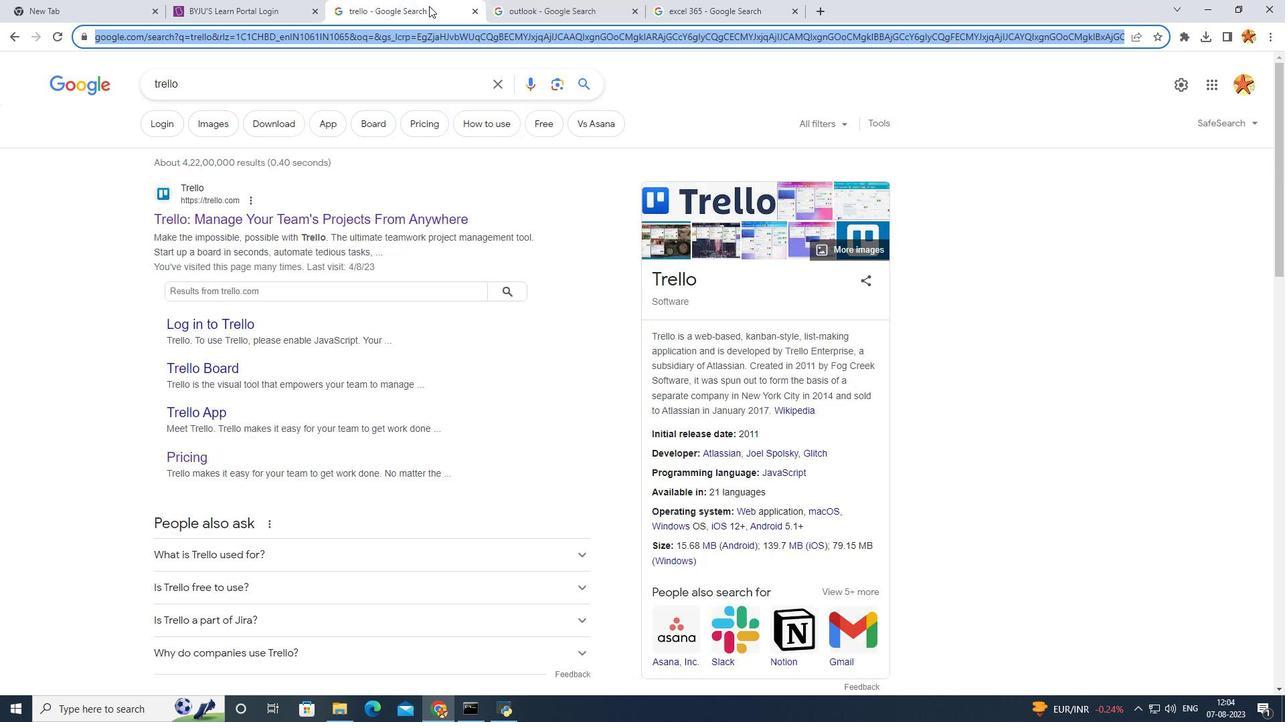
Action: Mouse moved to (271, 5)
Screenshot: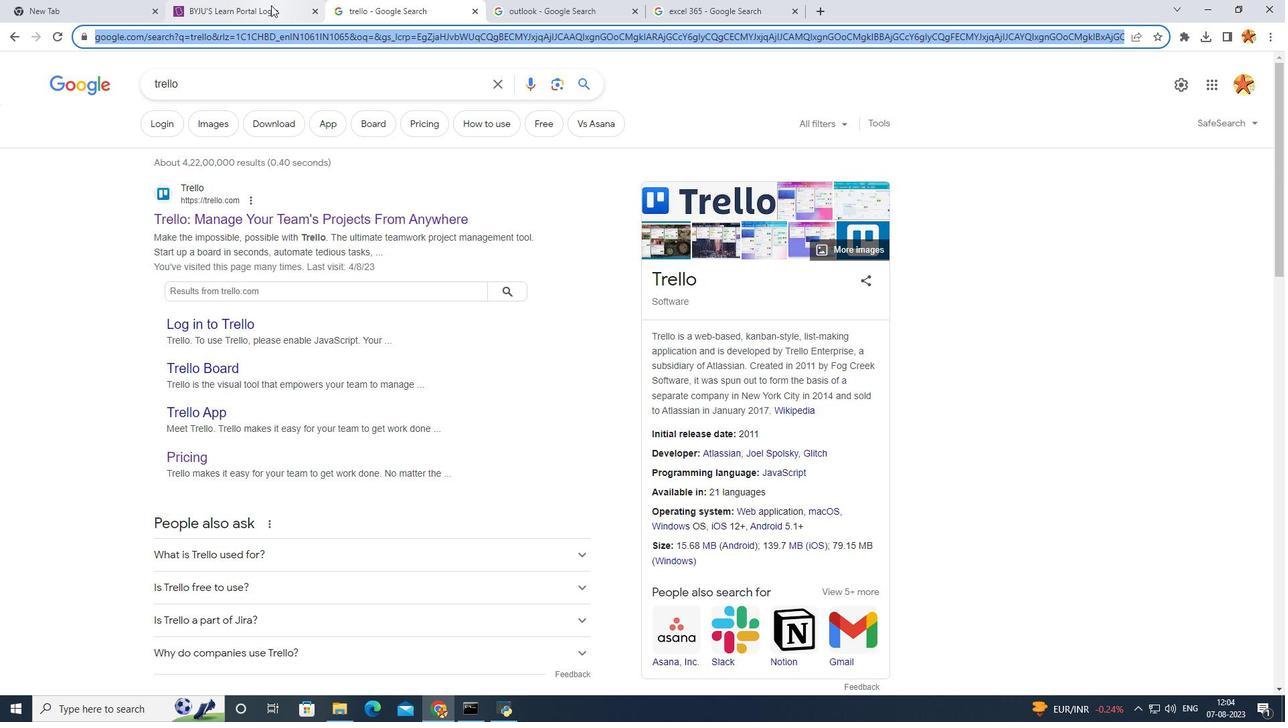 
Action: Mouse pressed left at (271, 5)
Screenshot: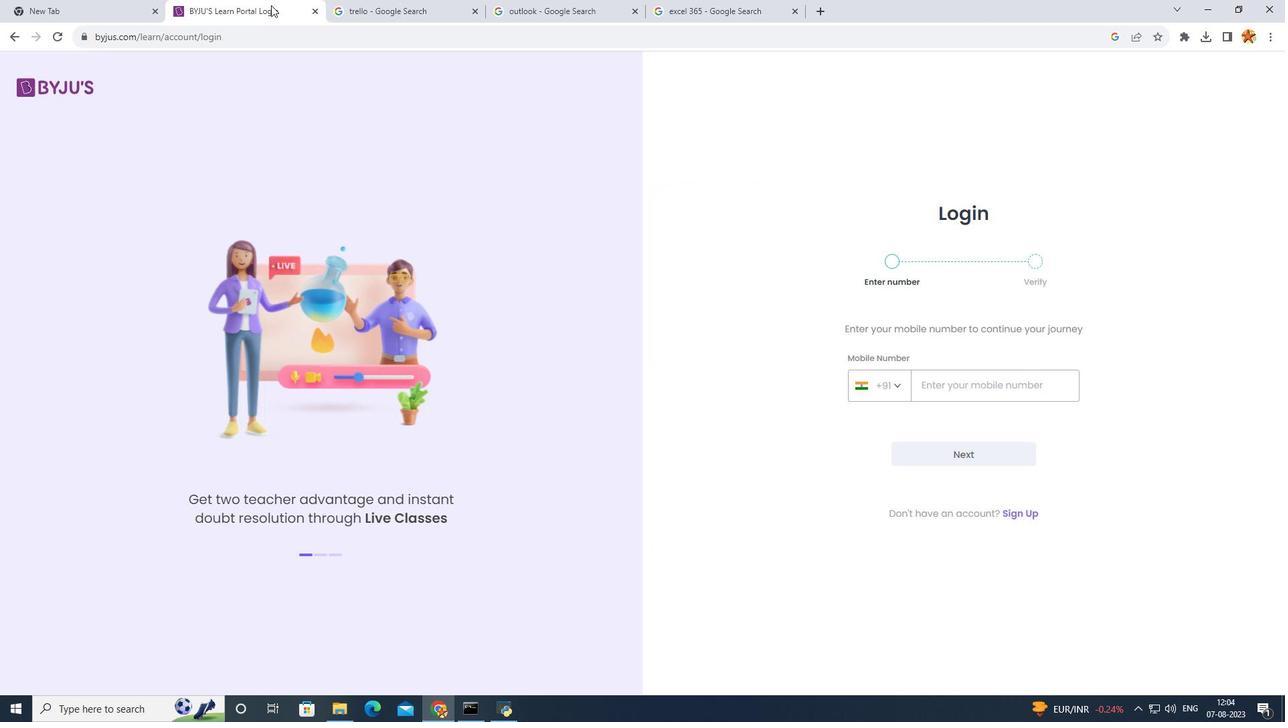 
